 Task: Forward as attachment   from Email0000000010 to Email0000000001 with a cc to Email0000000002 and bcc to Email0000000003 with a subject Subject0000000021 and add a message Message0000000023. Forward as attachment   from Email0000000010 to Email0000000001; Email000000002 with a cc to Email0000000003; Email000000004 and bcc to Email0000000005 with a subject Subject0000000021 and add a message Message0000000023. Forward as attachment   from Email0000000010 including the signature Sign0000000001 to Email0000000001 with a subject Subject0000000021 and add a message Message0000000021. Forward as attachment   from Email0000000010 including the signature Sign0000000001 to Email0000000001; Email000000002 with a subject Subject0000000022 and add a message Message0000000022. Forward as attachment   from Email0000000010 including the signature Sign0000000001 to Email0000000001 with a subject Subject0000000021 and add a message Message0000000021
Action: Mouse moved to (942, 291)
Screenshot: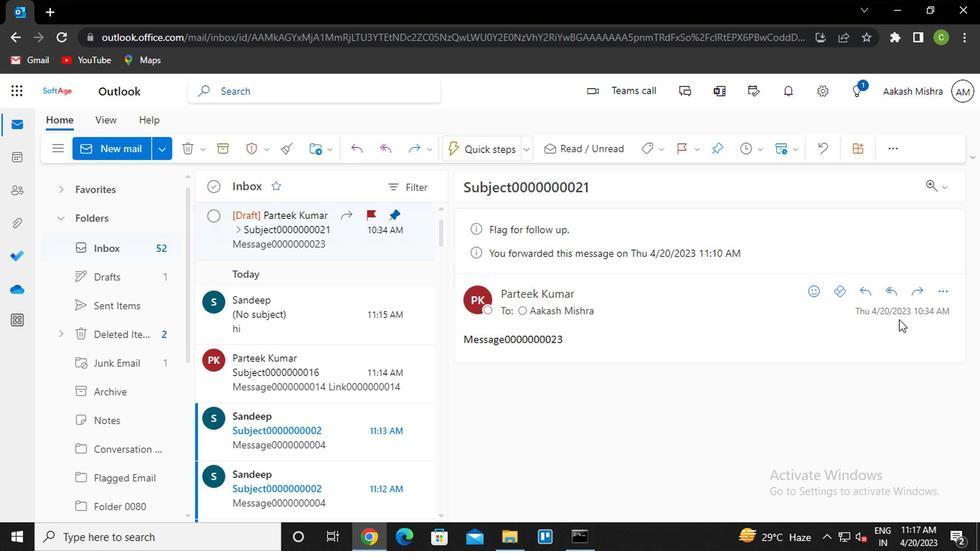 
Action: Mouse pressed left at (942, 291)
Screenshot: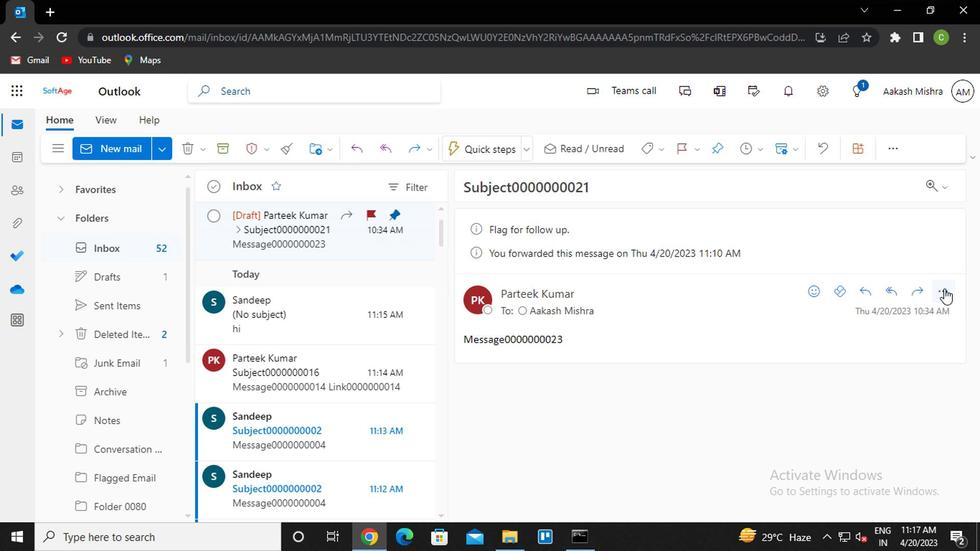 
Action: Mouse moved to (866, 182)
Screenshot: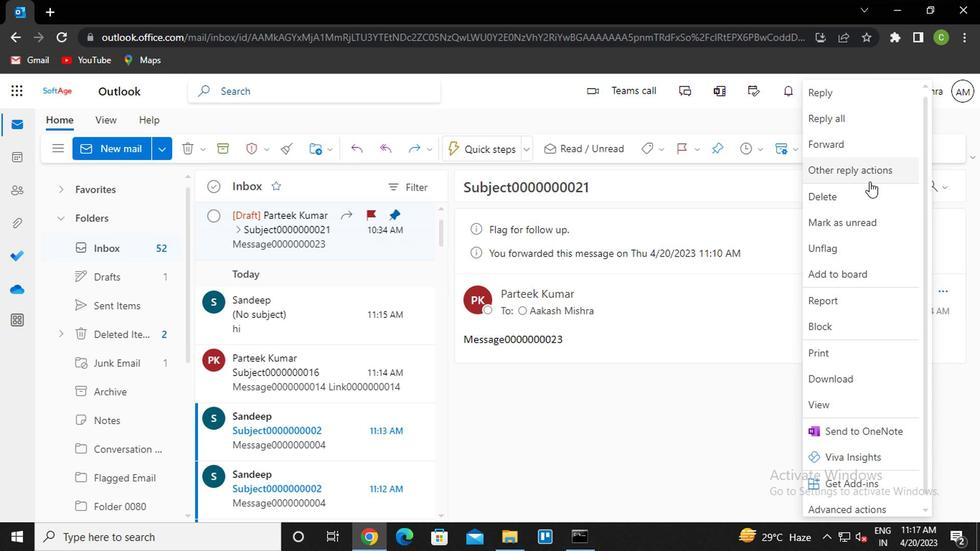 
Action: Mouse pressed left at (866, 182)
Screenshot: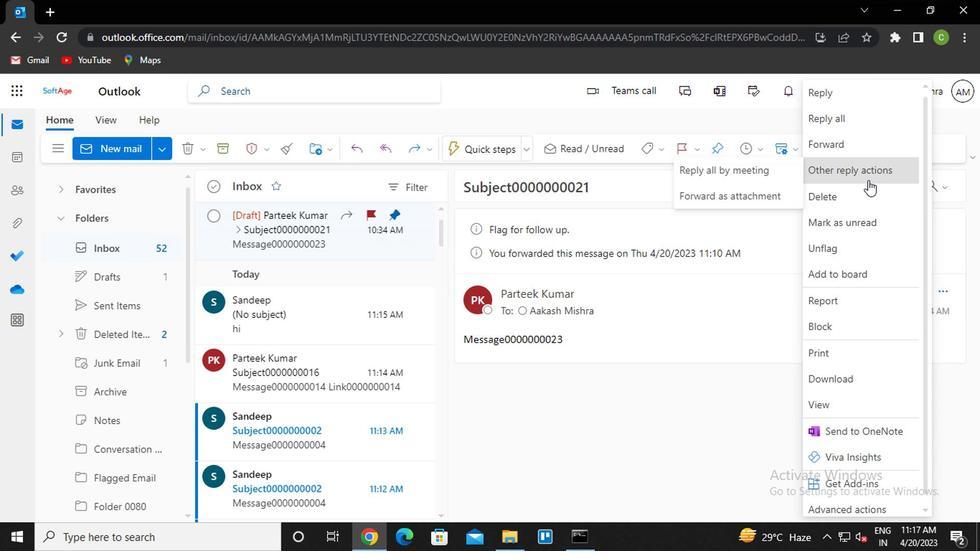 
Action: Mouse moved to (760, 200)
Screenshot: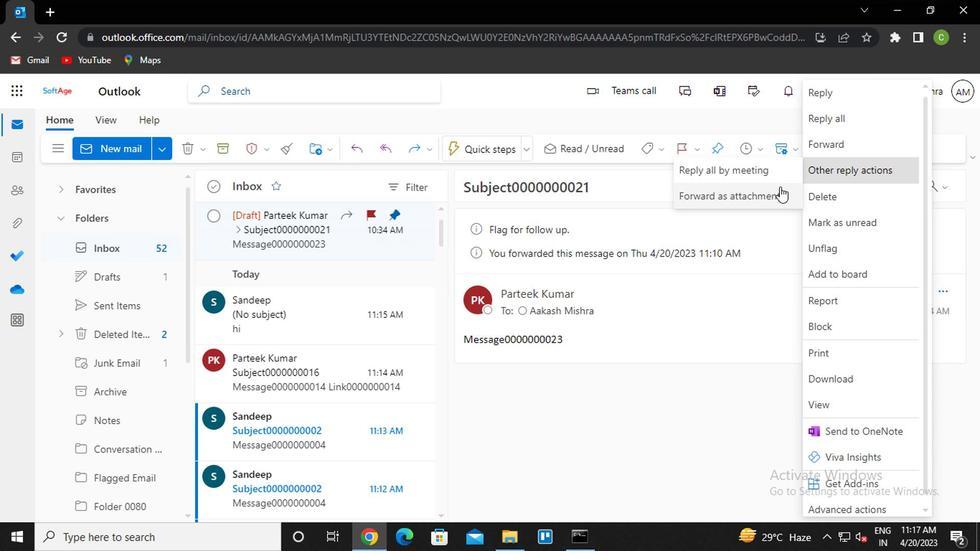 
Action: Mouse pressed left at (760, 200)
Screenshot: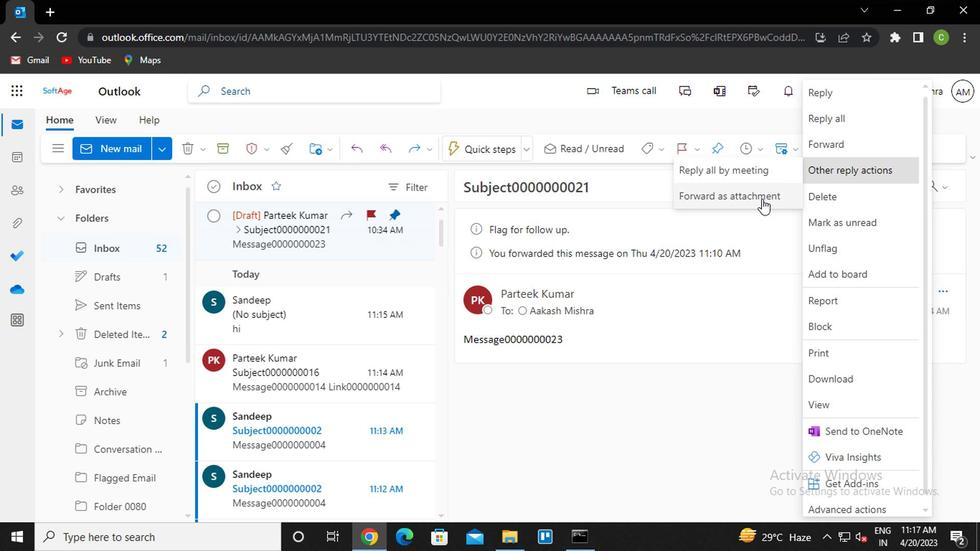 
Action: Mouse moved to (570, 233)
Screenshot: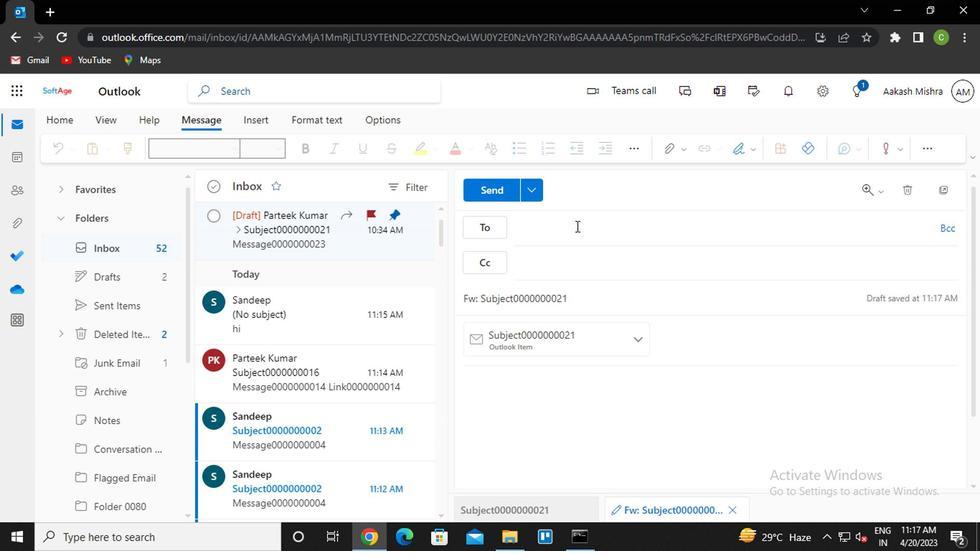
Action: Key pressed san<Key.enter><Key.tab>van<Key.enter>
Screenshot: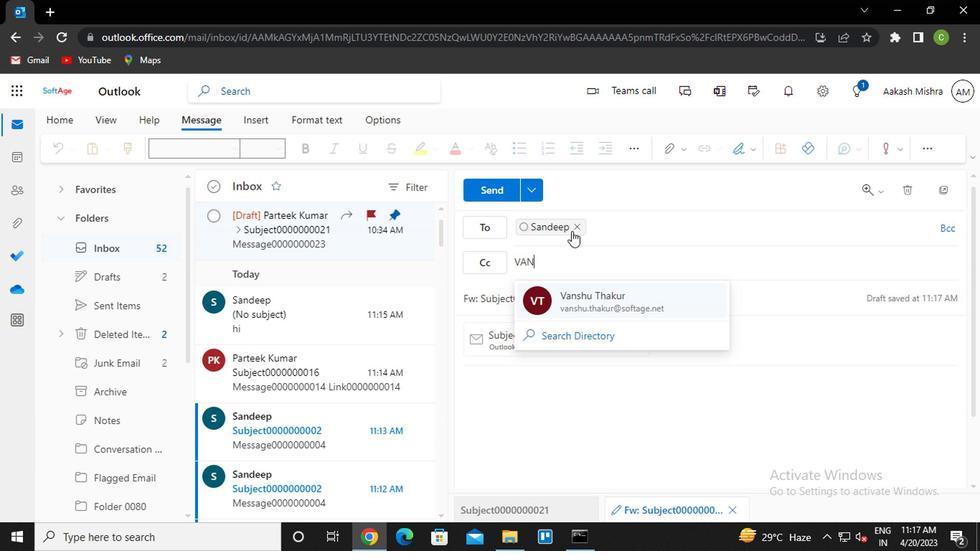 
Action: Mouse moved to (938, 229)
Screenshot: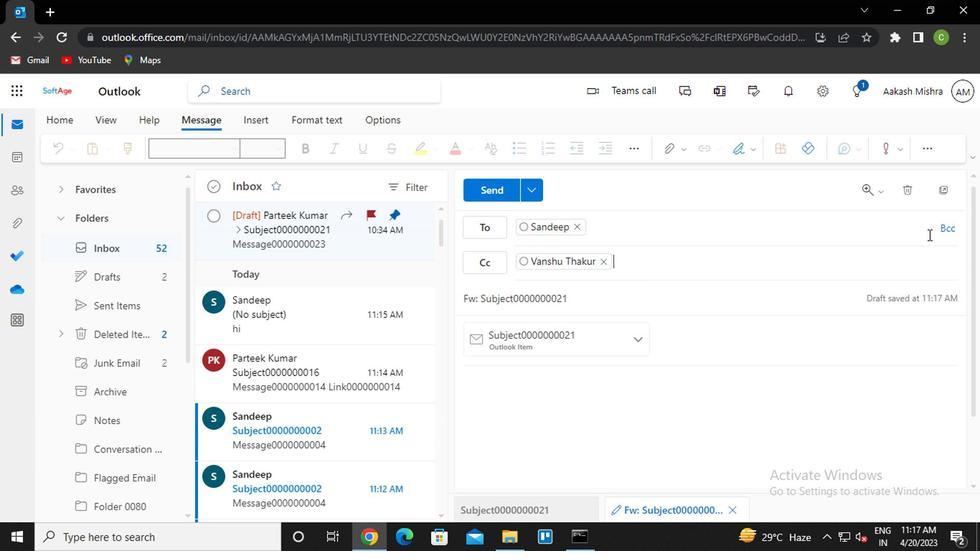 
Action: Mouse pressed left at (938, 229)
Screenshot: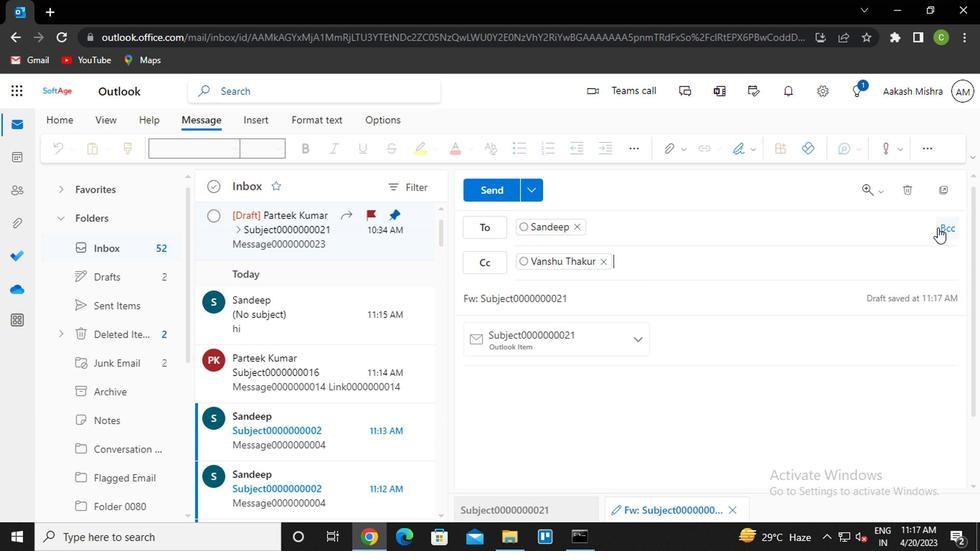 
Action: Mouse moved to (813, 311)
Screenshot: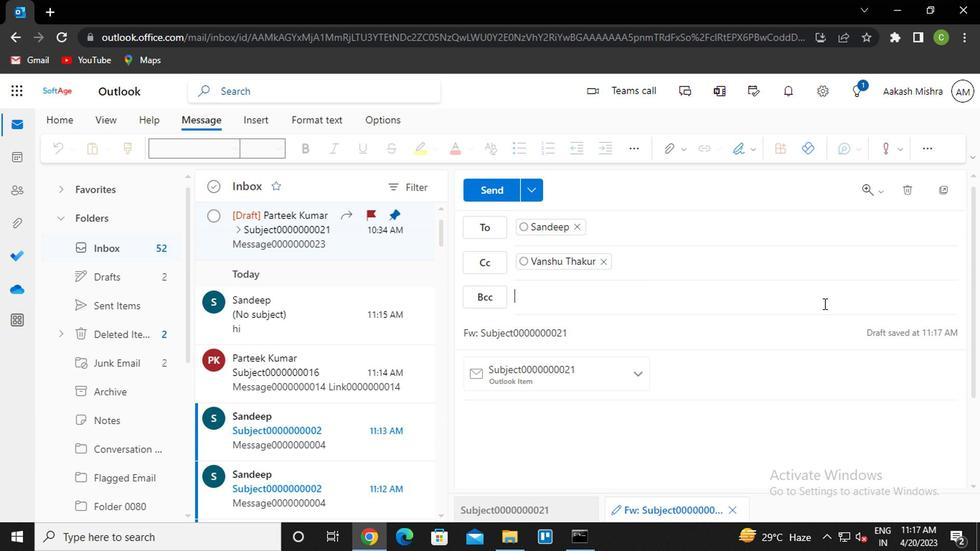 
Action: Key pressed nik<Key.enter>
Screenshot: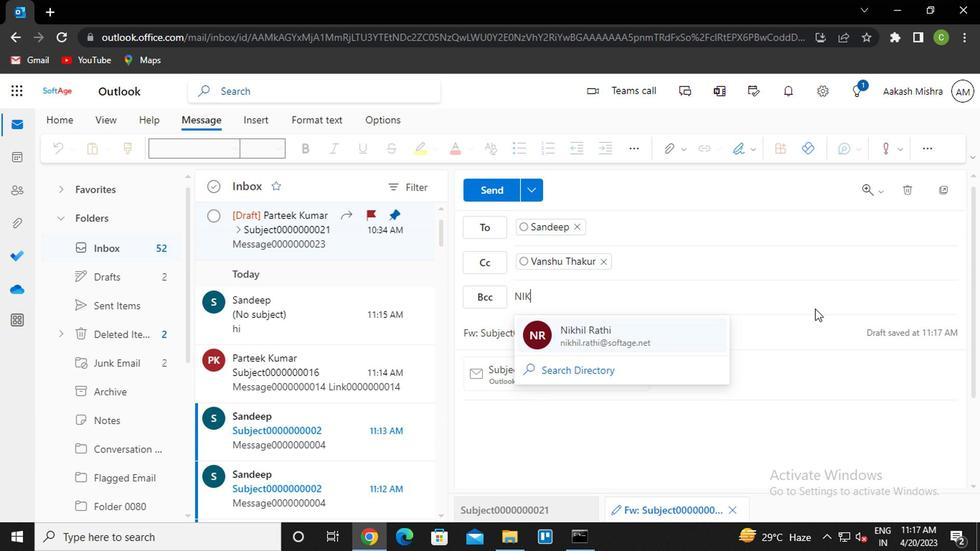 
Action: Mouse moved to (565, 417)
Screenshot: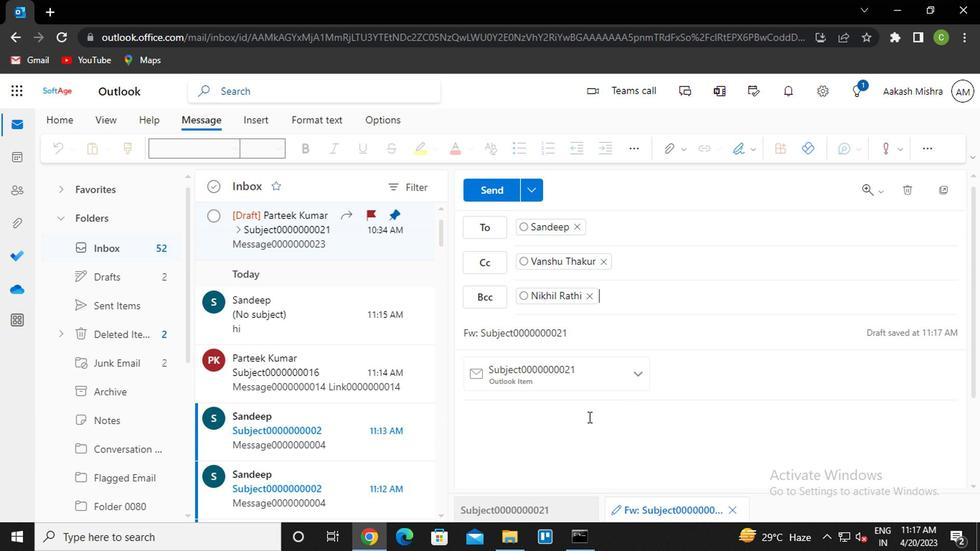 
Action: Mouse pressed left at (565, 417)
Screenshot: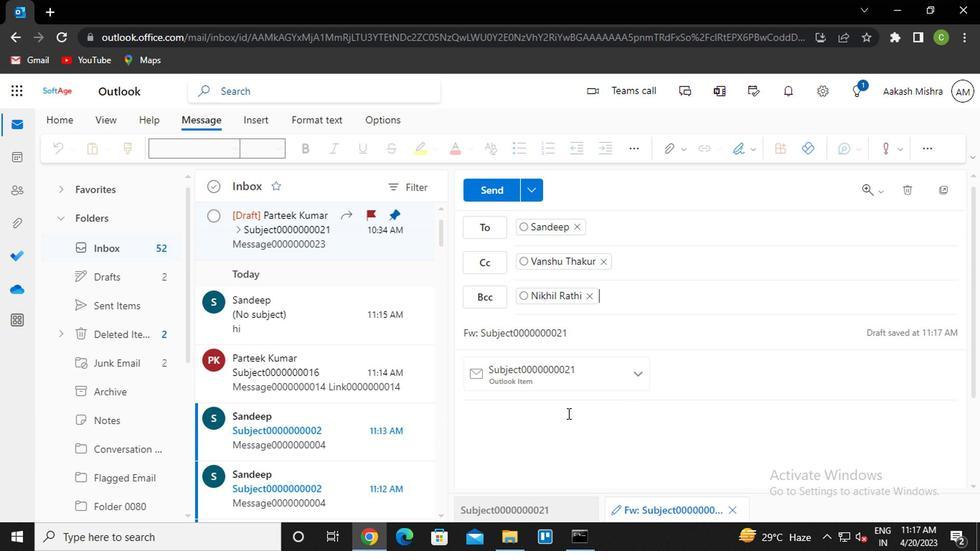 
Action: Key pressed <Key.caps_lock><Key.caps_lock>m<Key.caps_lock>essage0000000023
Screenshot: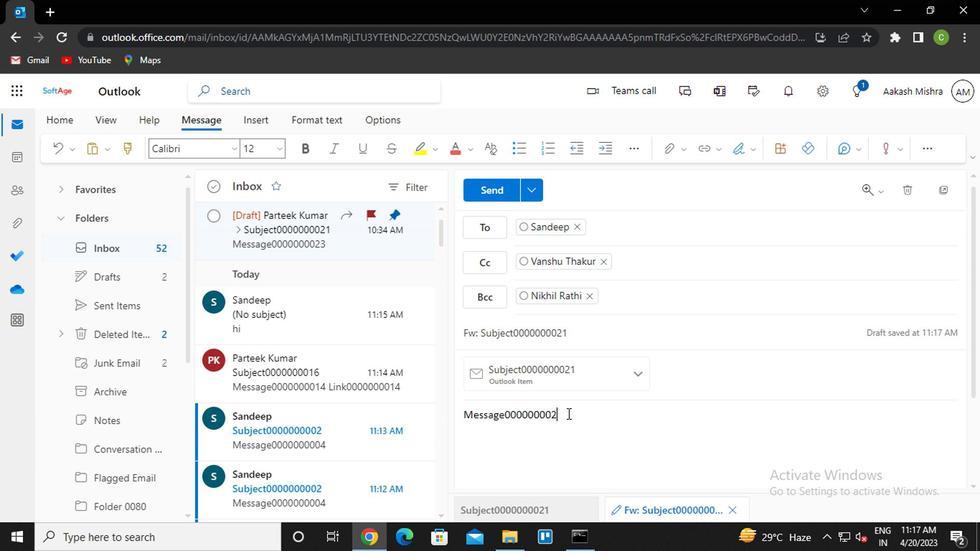 
Action: Mouse moved to (485, 190)
Screenshot: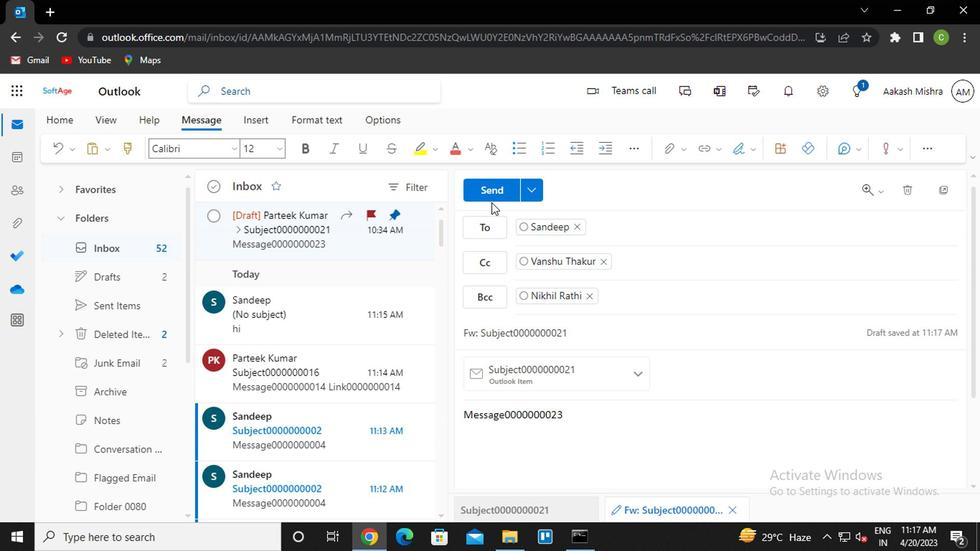 
Action: Mouse pressed left at (485, 190)
Screenshot: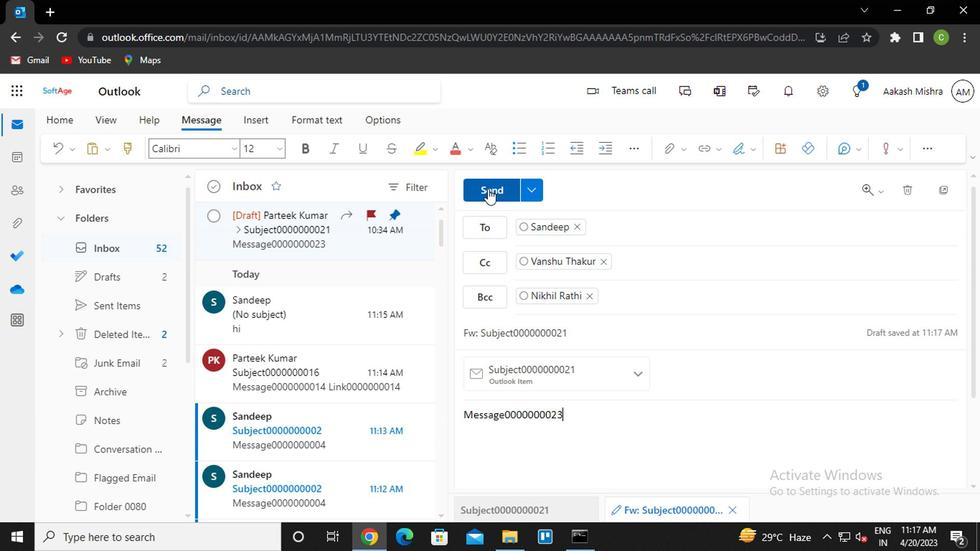 
Action: Mouse moved to (942, 294)
Screenshot: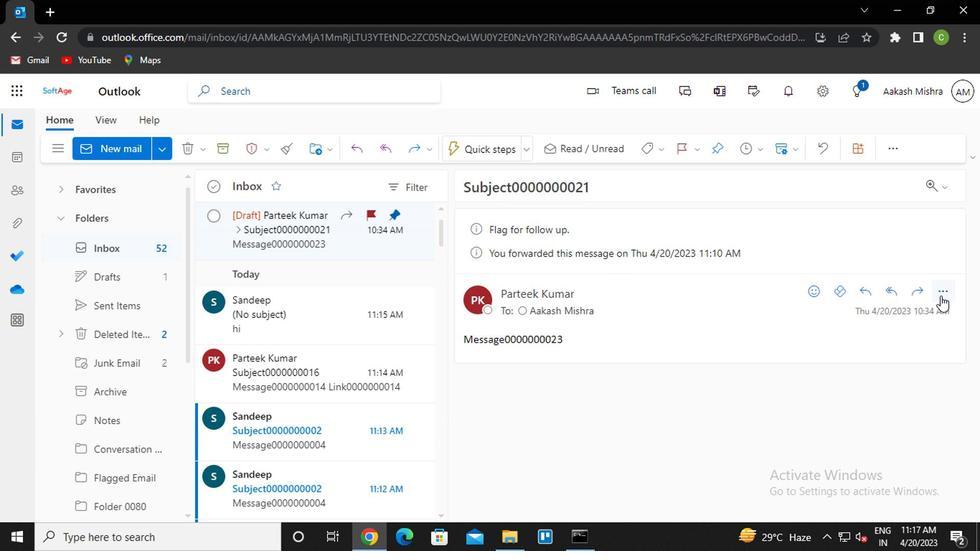 
Action: Mouse pressed left at (942, 294)
Screenshot: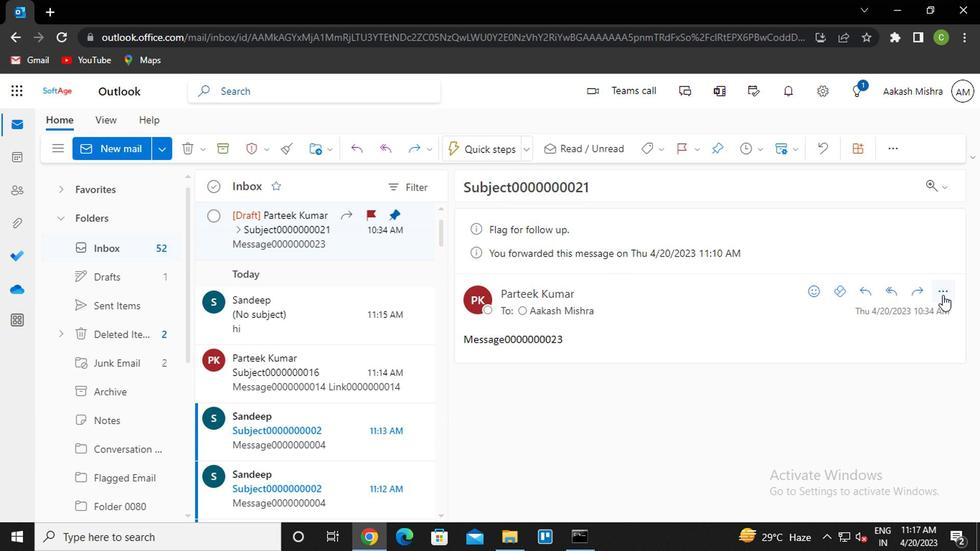 
Action: Mouse moved to (854, 175)
Screenshot: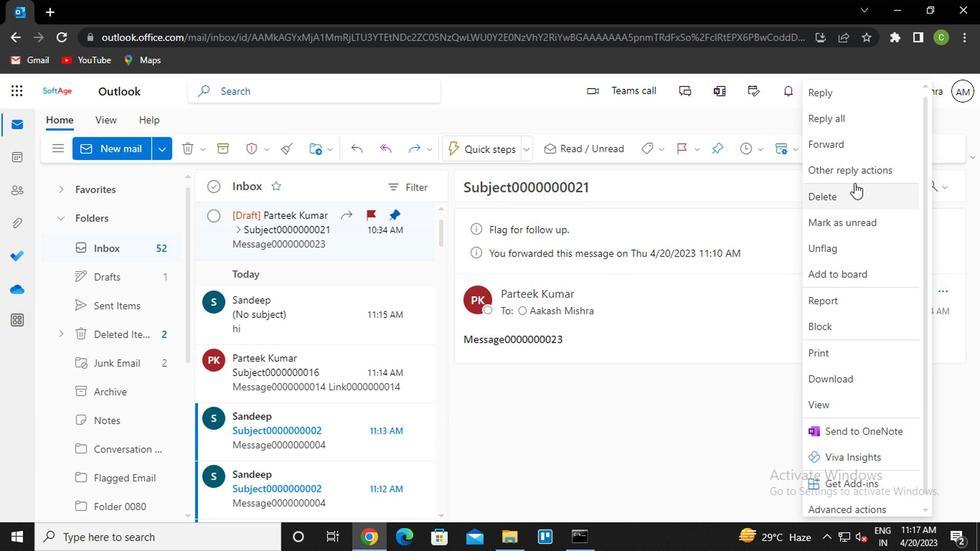 
Action: Mouse pressed left at (854, 175)
Screenshot: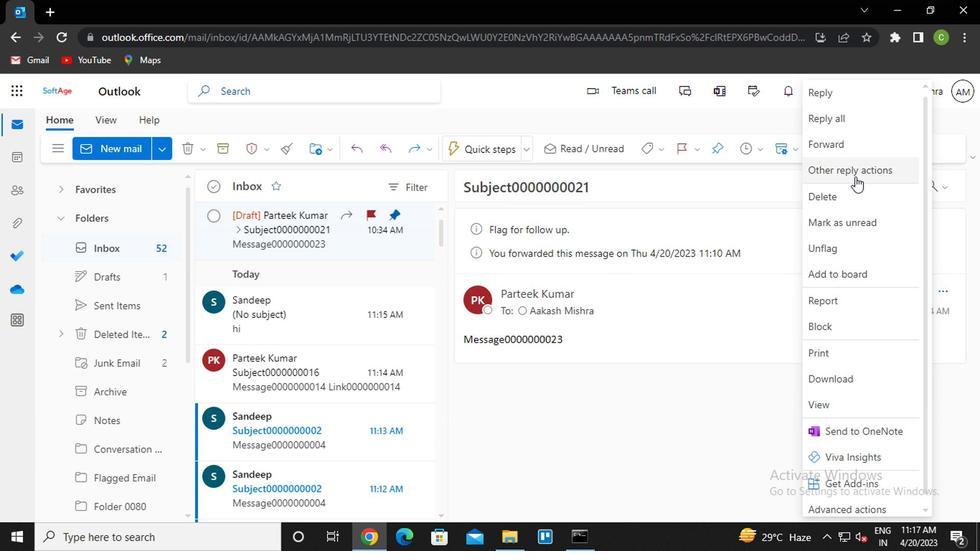 
Action: Mouse moved to (752, 194)
Screenshot: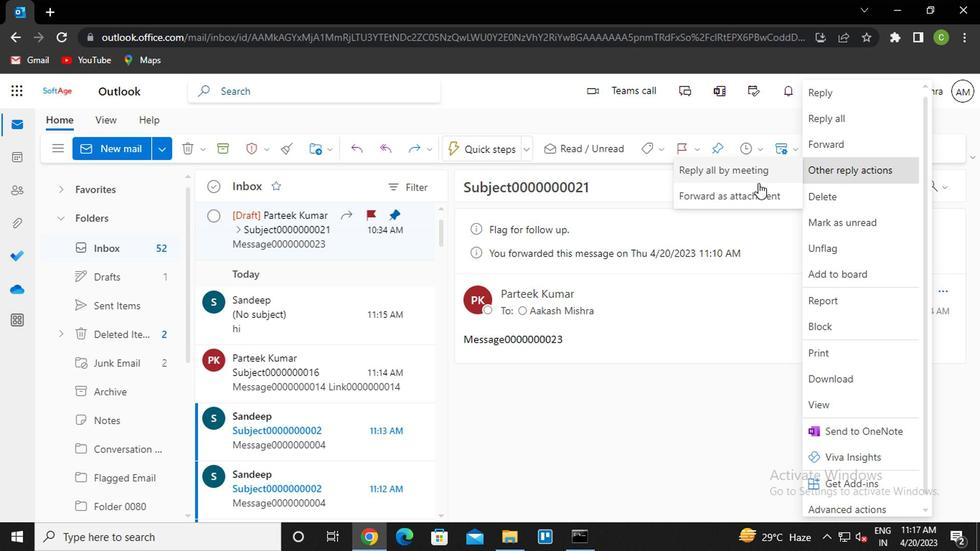 
Action: Mouse pressed left at (752, 194)
Screenshot: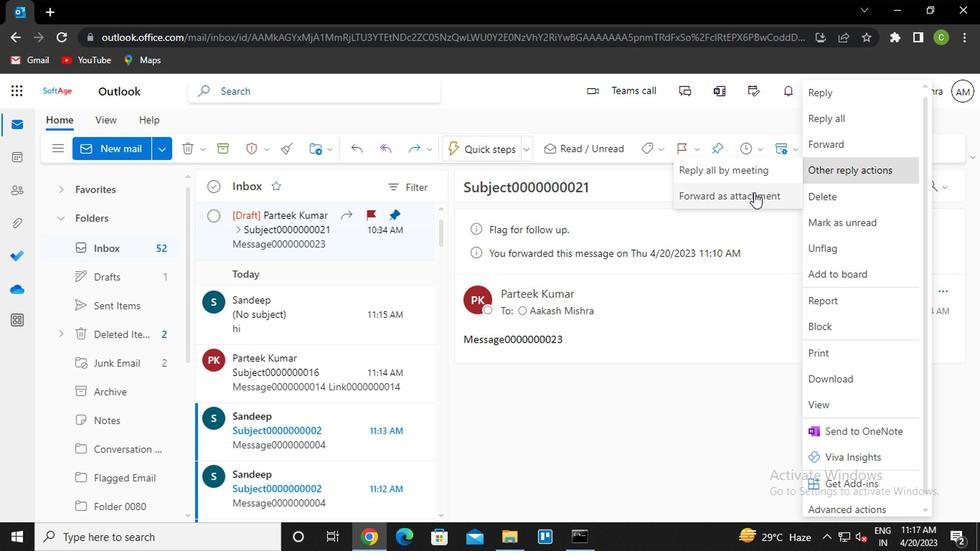 
Action: Mouse moved to (604, 237)
Screenshot: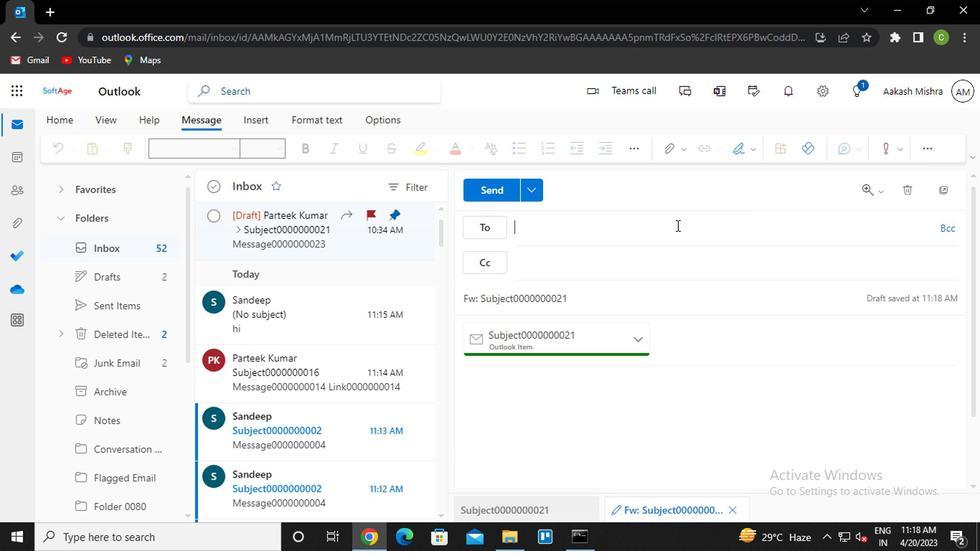 
Action: Key pressed san<Key.enter>van<Key.enter>
Screenshot: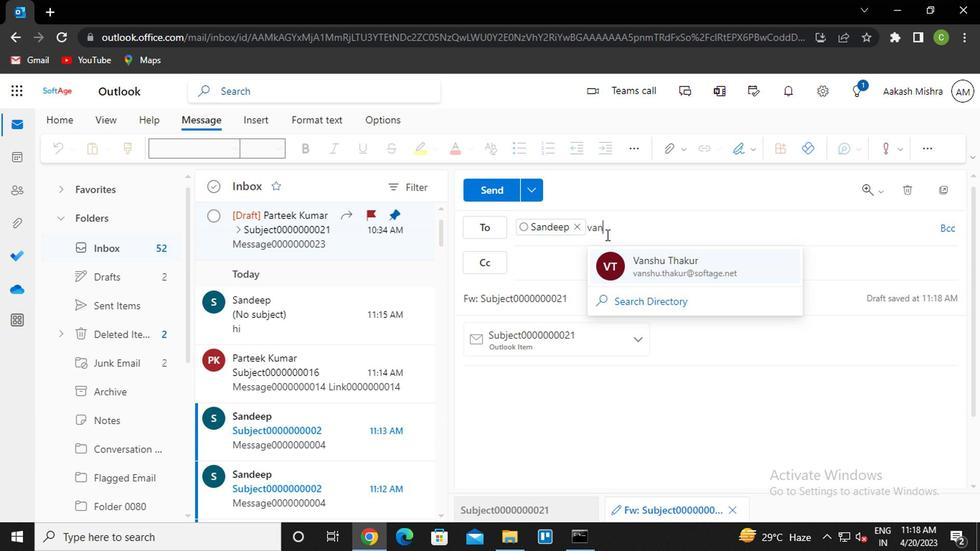 
Action: Mouse moved to (572, 264)
Screenshot: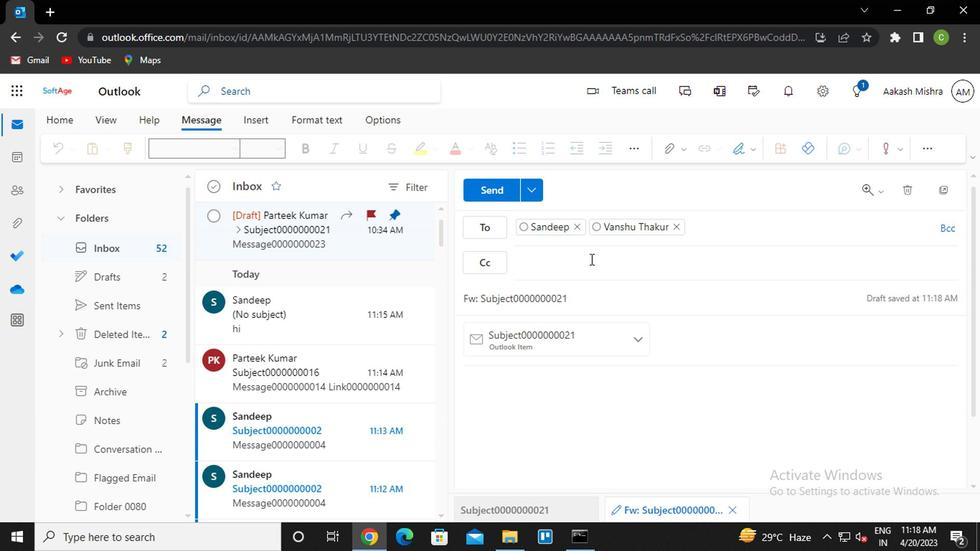 
Action: Mouse pressed left at (572, 264)
Screenshot: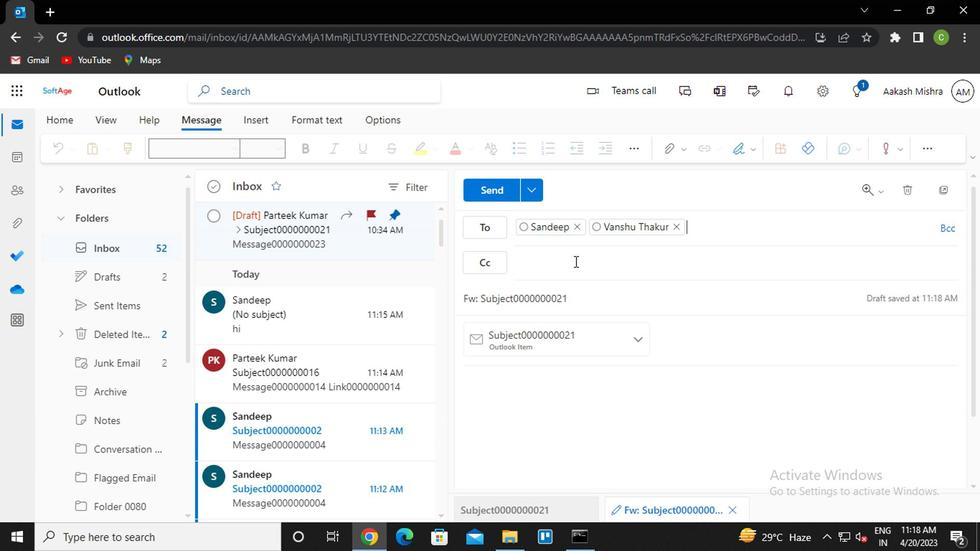 
Action: Mouse moved to (570, 264)
Screenshot: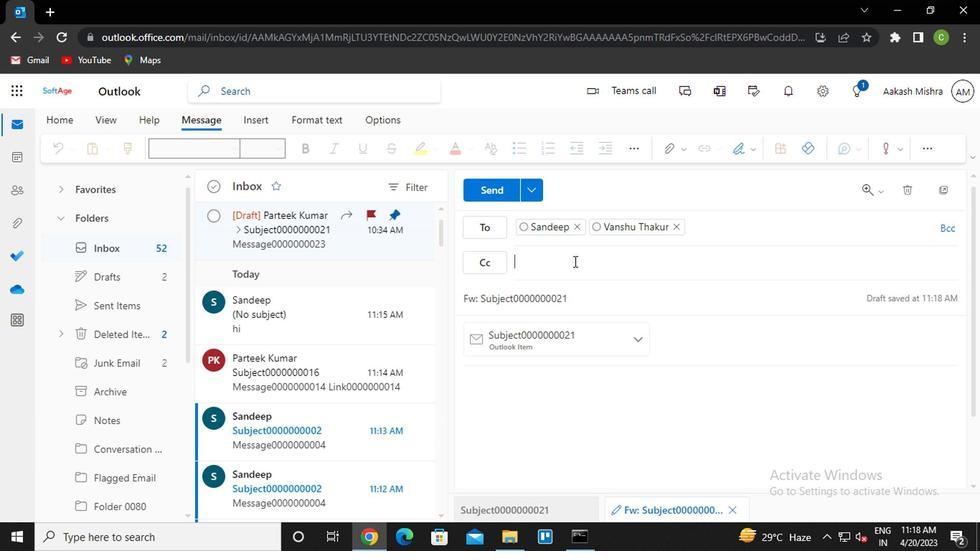 
Action: Key pressed nik<Key.enter>ayus<Key.enter>
Screenshot: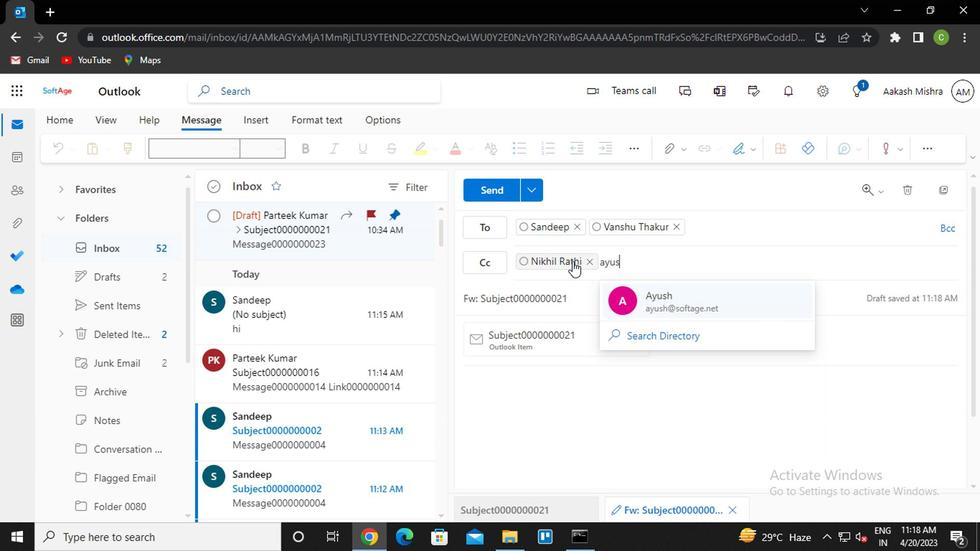 
Action: Mouse moved to (952, 226)
Screenshot: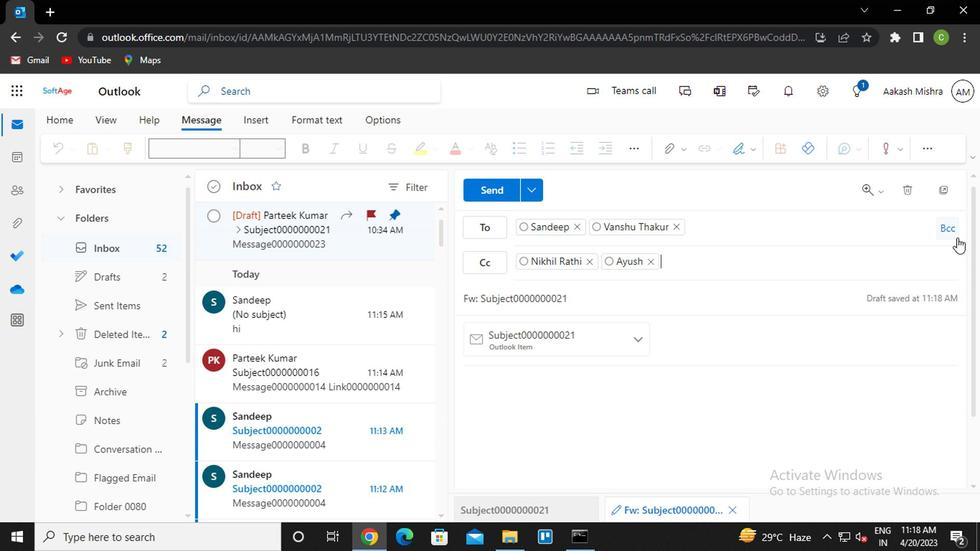 
Action: Mouse pressed left at (952, 226)
Screenshot: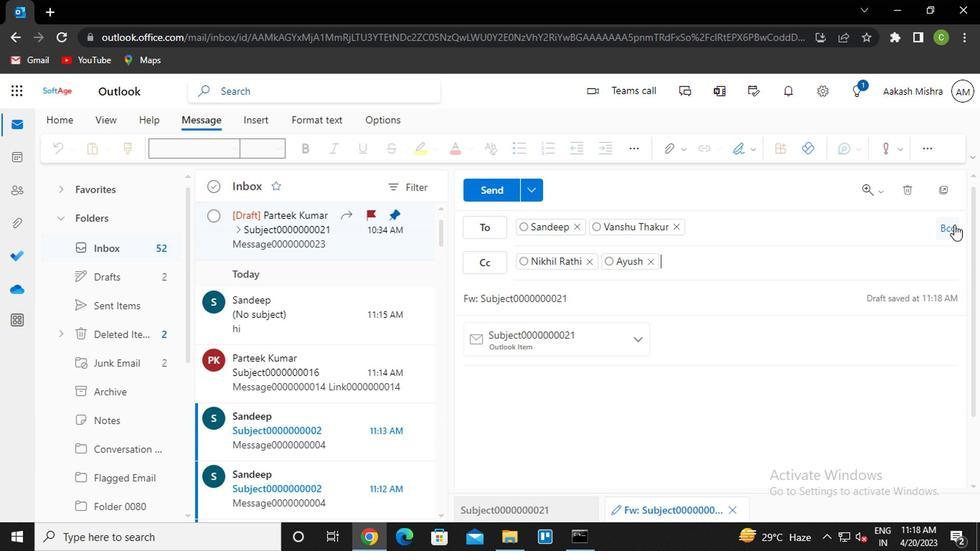 
Action: Mouse moved to (755, 366)
Screenshot: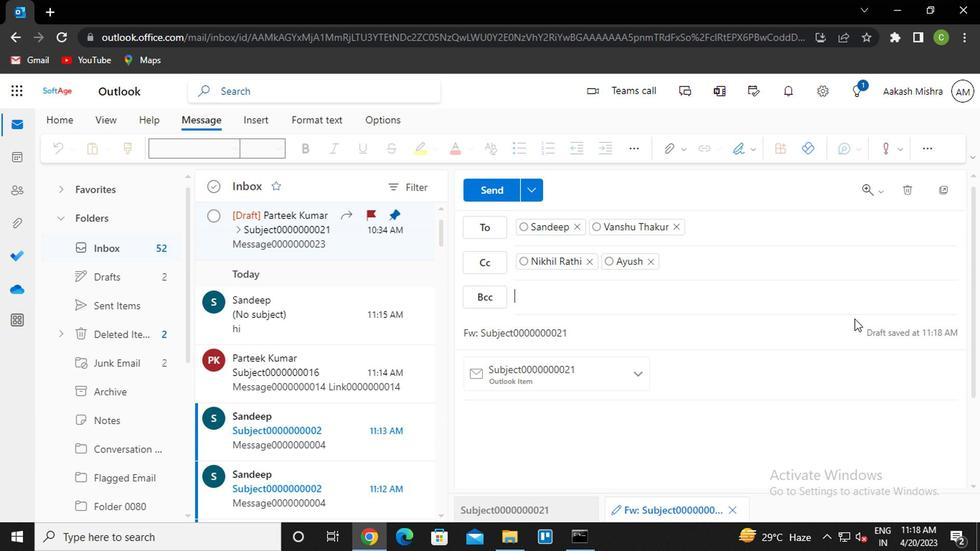 
Action: Key pressed poo<Key.enter>
Screenshot: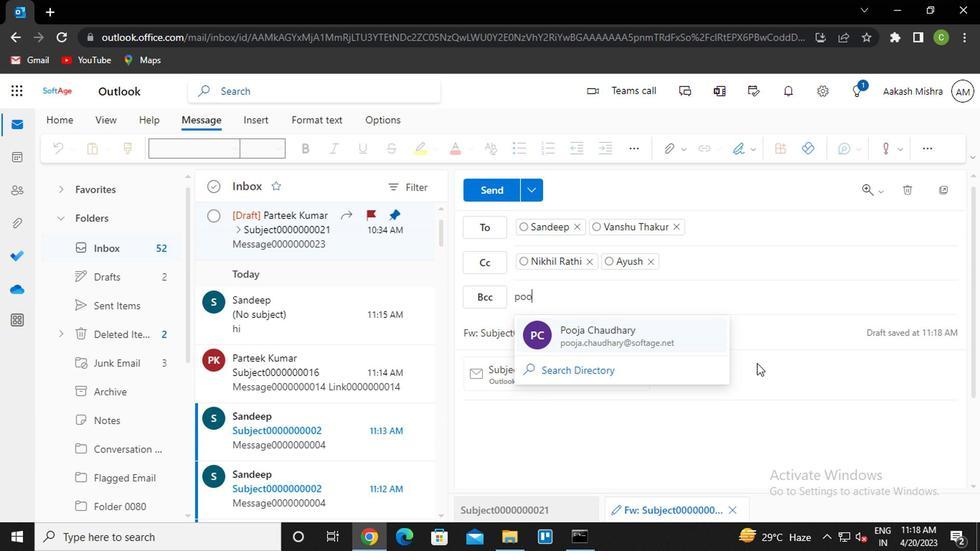 
Action: Mouse scrolled (755, 367) with delta (0, 0)
Screenshot: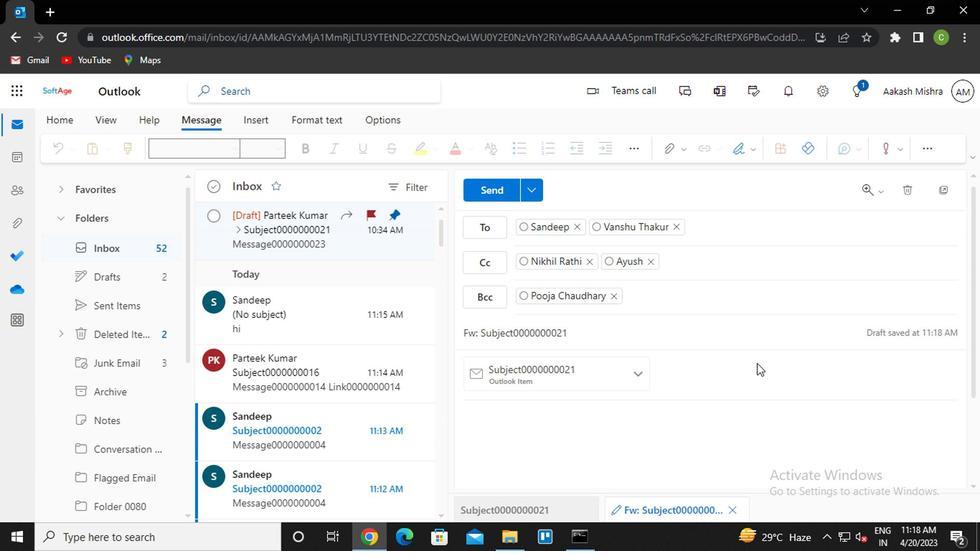 
Action: Mouse moved to (551, 431)
Screenshot: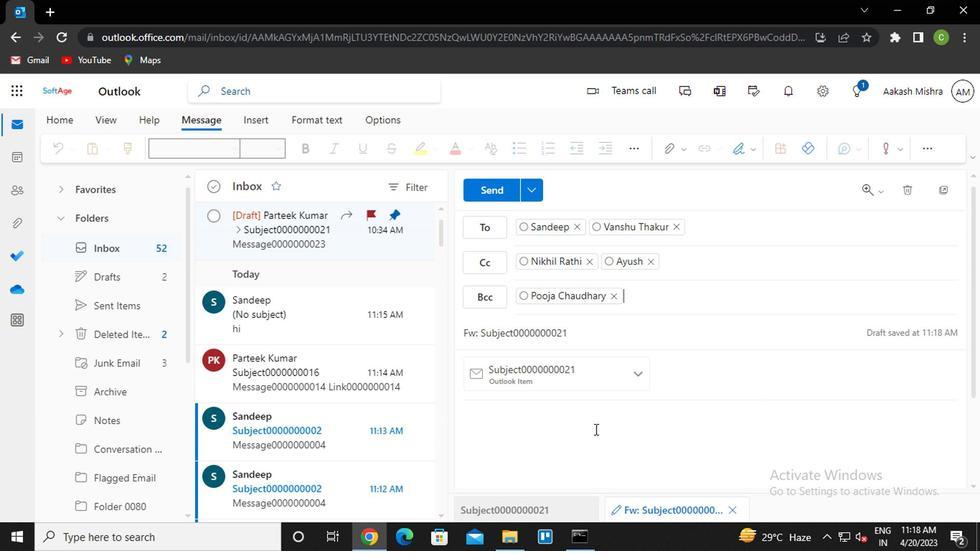 
Action: Mouse pressed left at (551, 431)
Screenshot: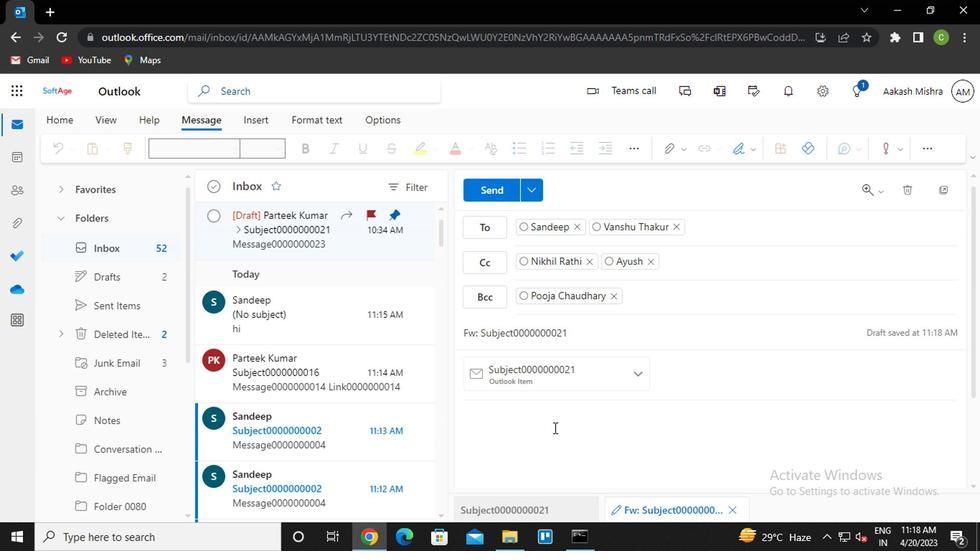
Action: Key pressed <Key.caps_lock>m<Key.caps_lock>essage23<Key.backspace><Key.backspace>0000000023
Screenshot: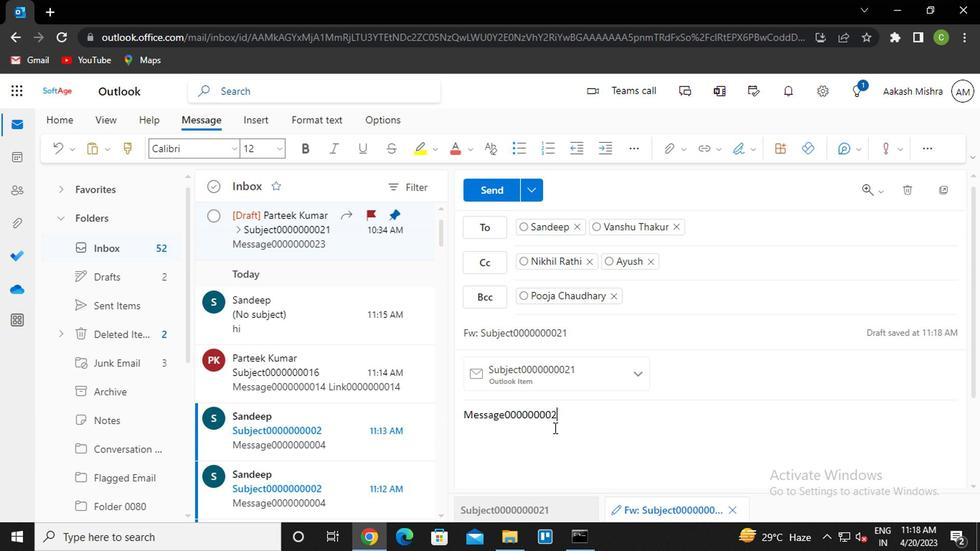 
Action: Mouse moved to (490, 196)
Screenshot: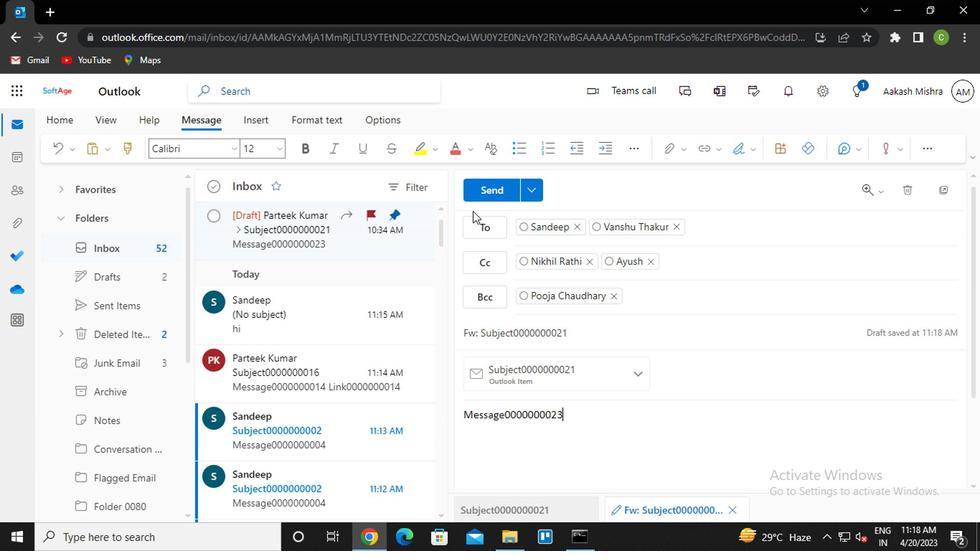 
Action: Mouse pressed left at (490, 196)
Screenshot: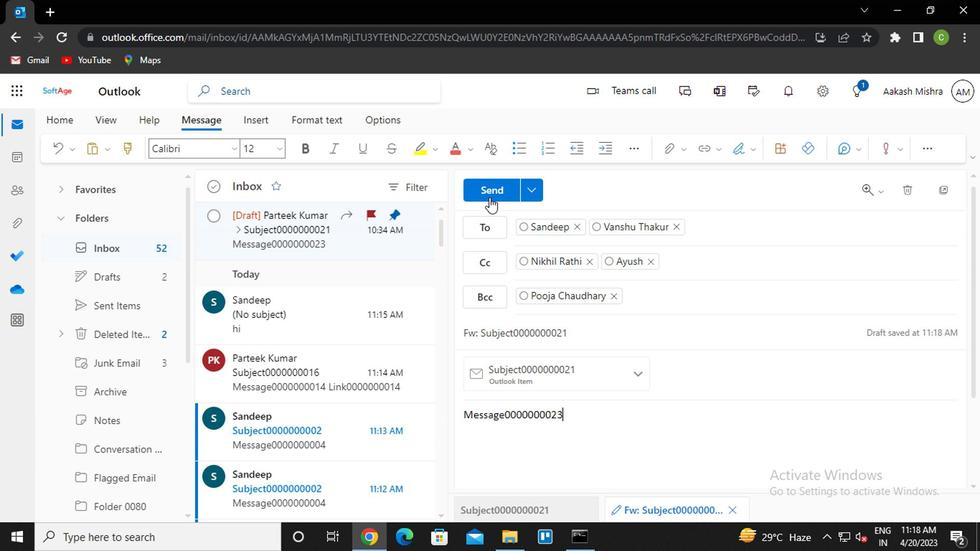 
Action: Mouse moved to (933, 289)
Screenshot: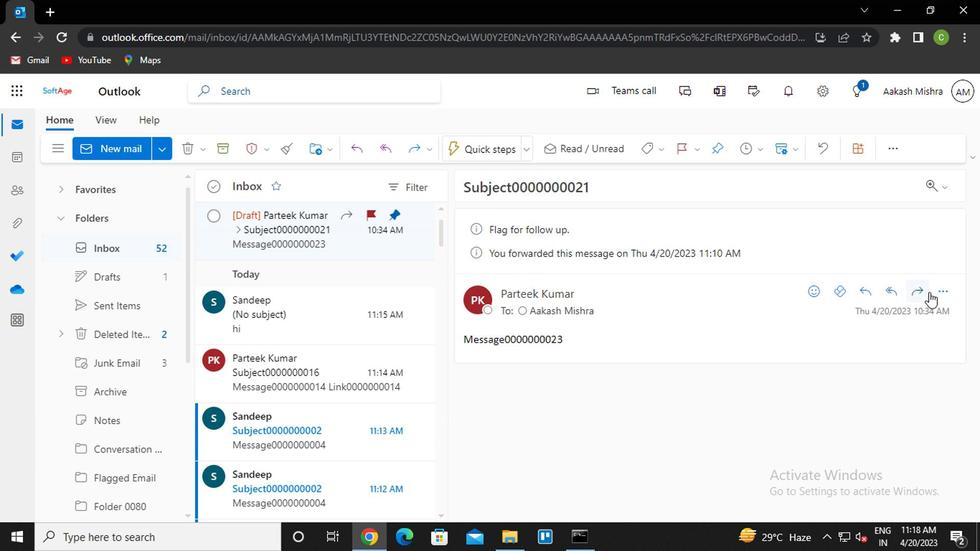 
Action: Mouse pressed left at (933, 289)
Screenshot: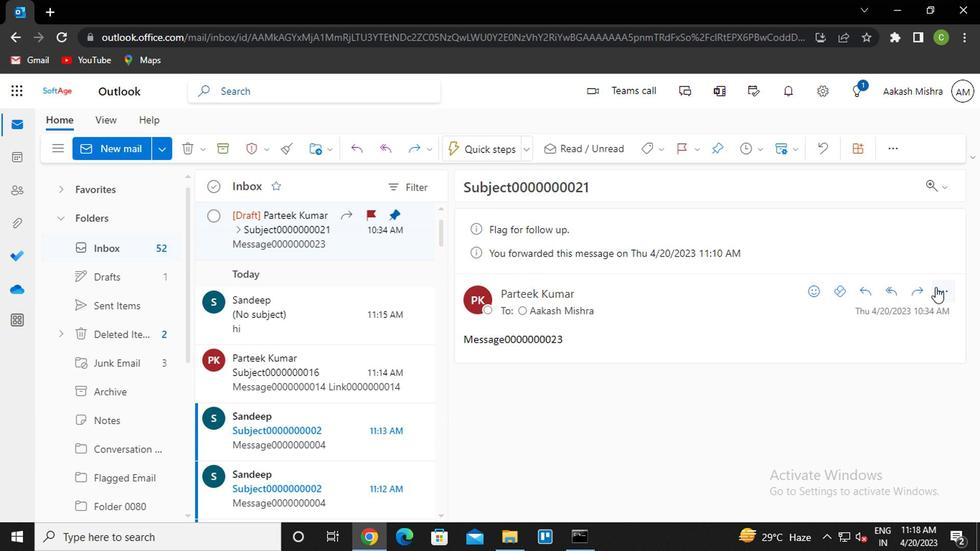 
Action: Mouse moved to (857, 177)
Screenshot: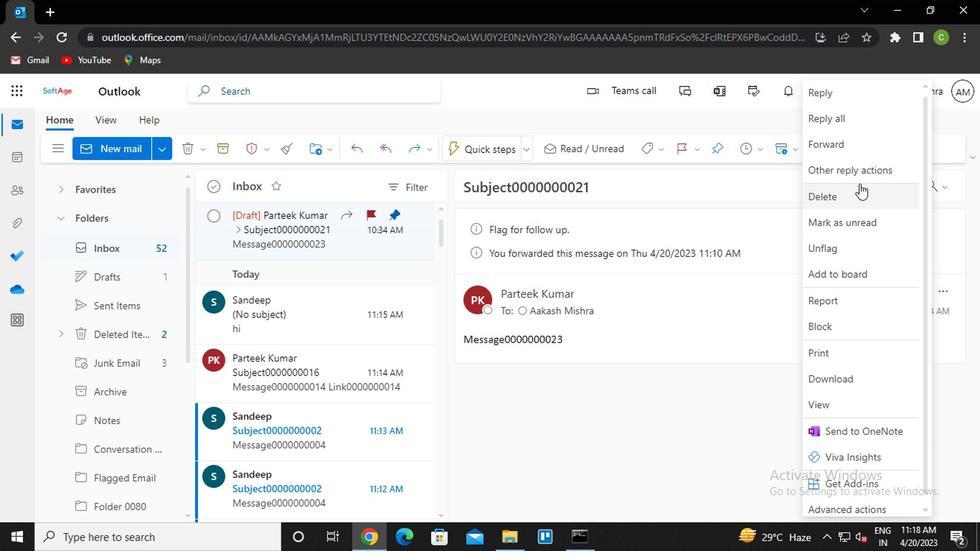 
Action: Mouse pressed left at (857, 177)
Screenshot: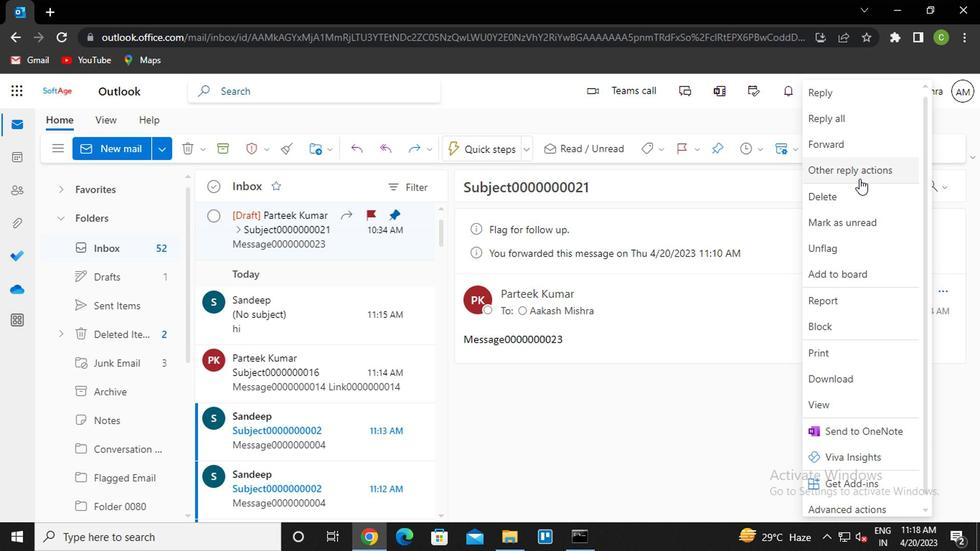 
Action: Mouse moved to (743, 200)
Screenshot: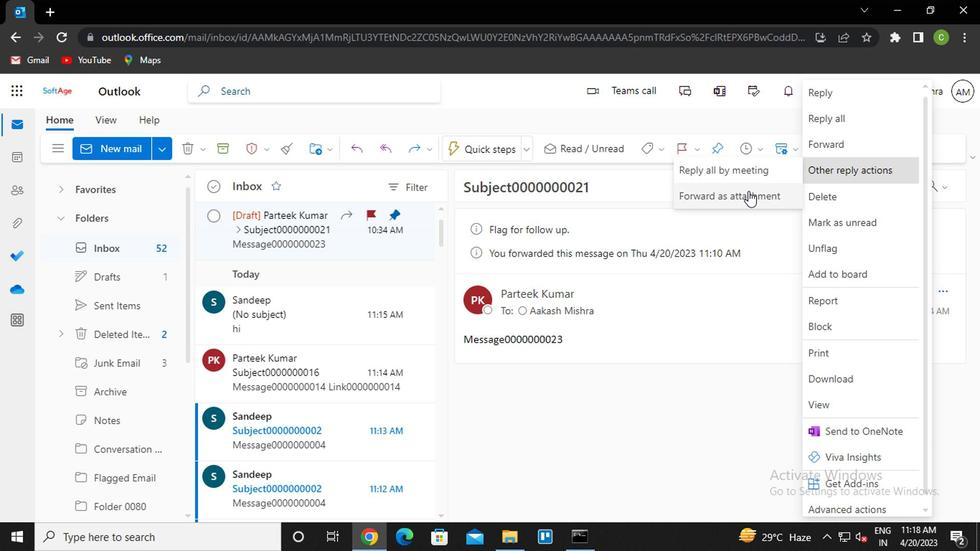 
Action: Mouse pressed left at (743, 200)
Screenshot: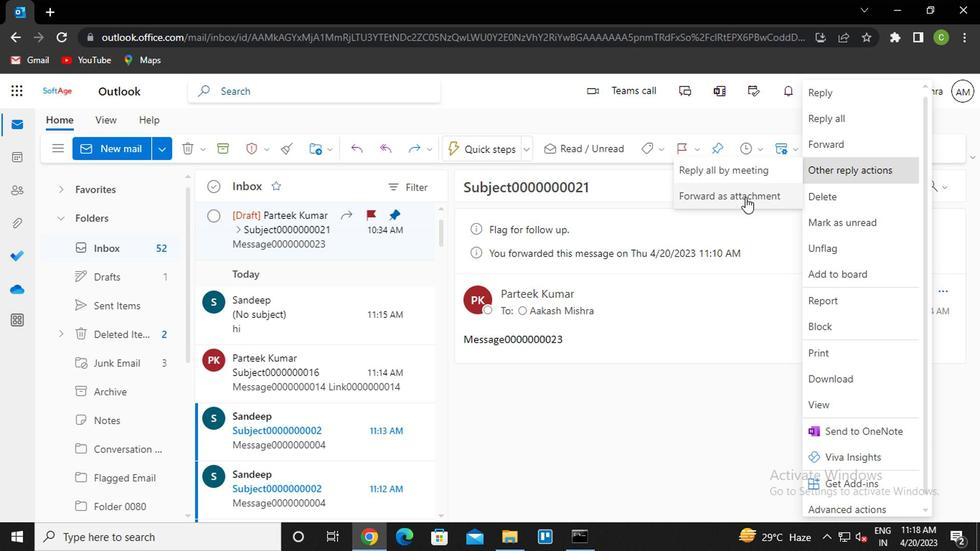 
Action: Mouse moved to (740, 152)
Screenshot: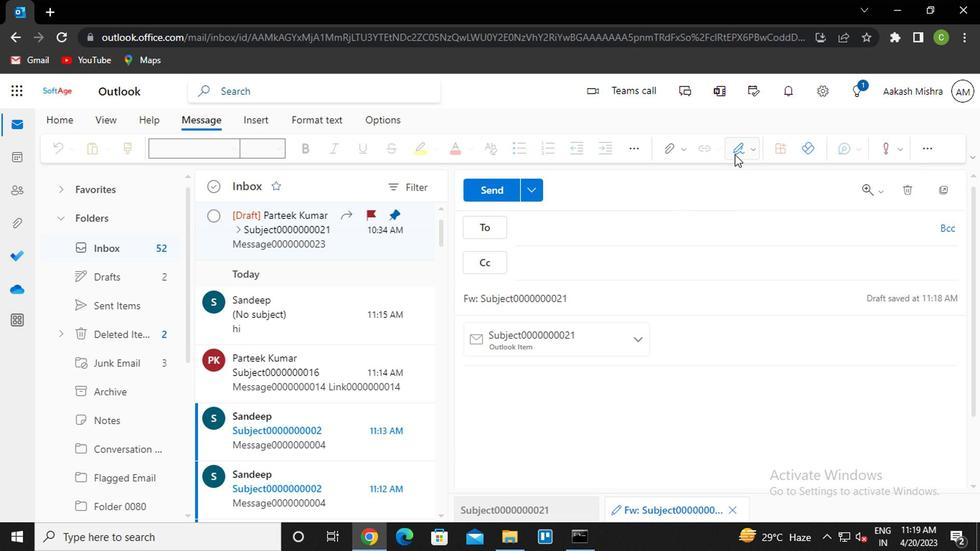 
Action: Mouse pressed left at (740, 152)
Screenshot: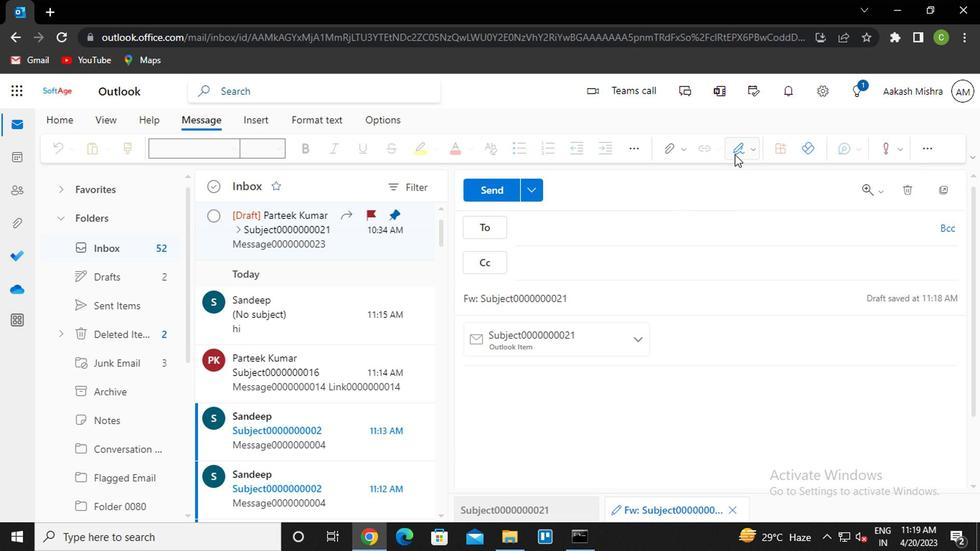 
Action: Mouse moved to (709, 183)
Screenshot: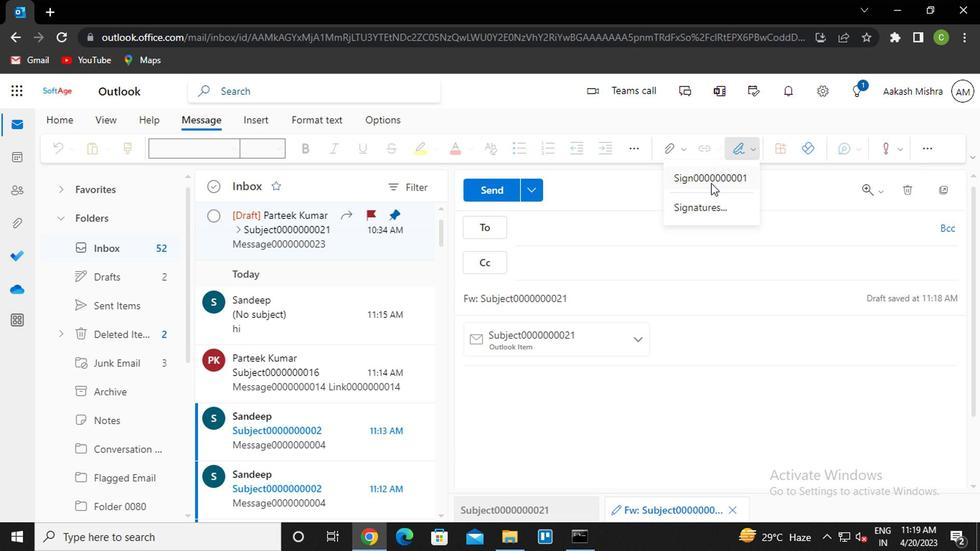 
Action: Mouse pressed left at (709, 183)
Screenshot: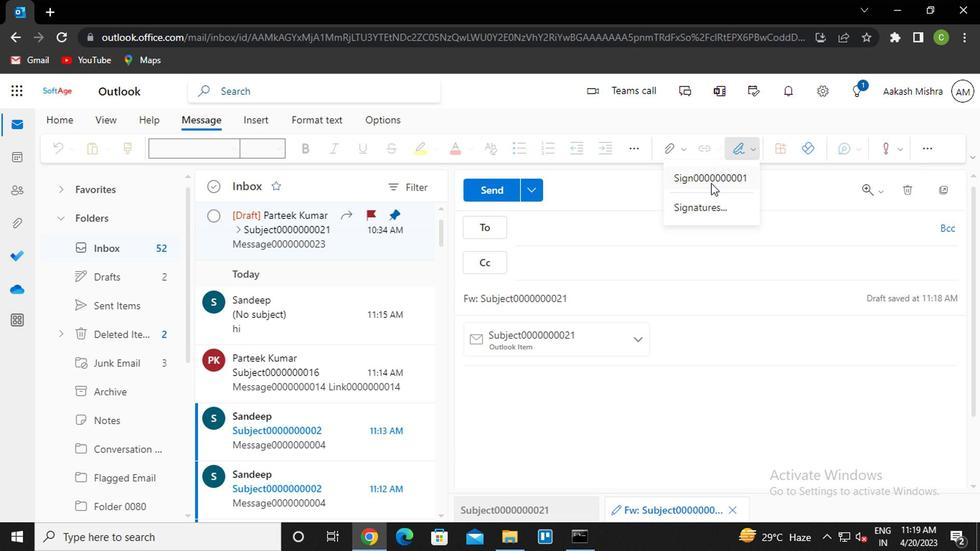 
Action: Mouse moved to (544, 238)
Screenshot: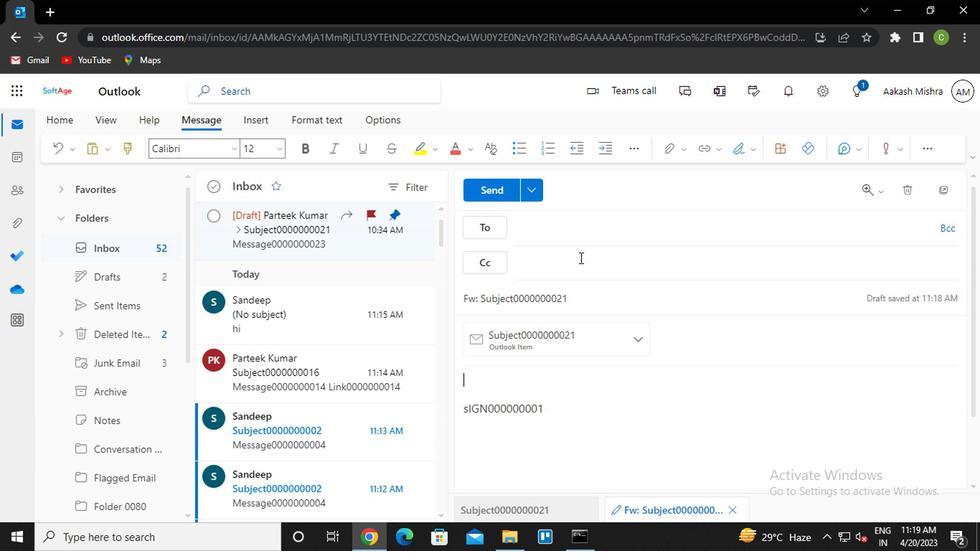 
Action: Mouse pressed left at (544, 238)
Screenshot: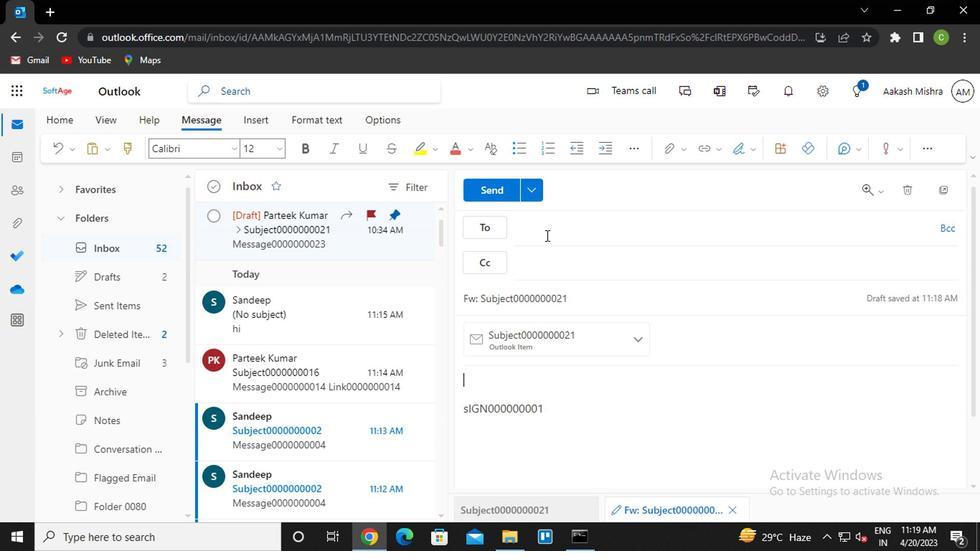 
Action: Mouse moved to (543, 237)
Screenshot: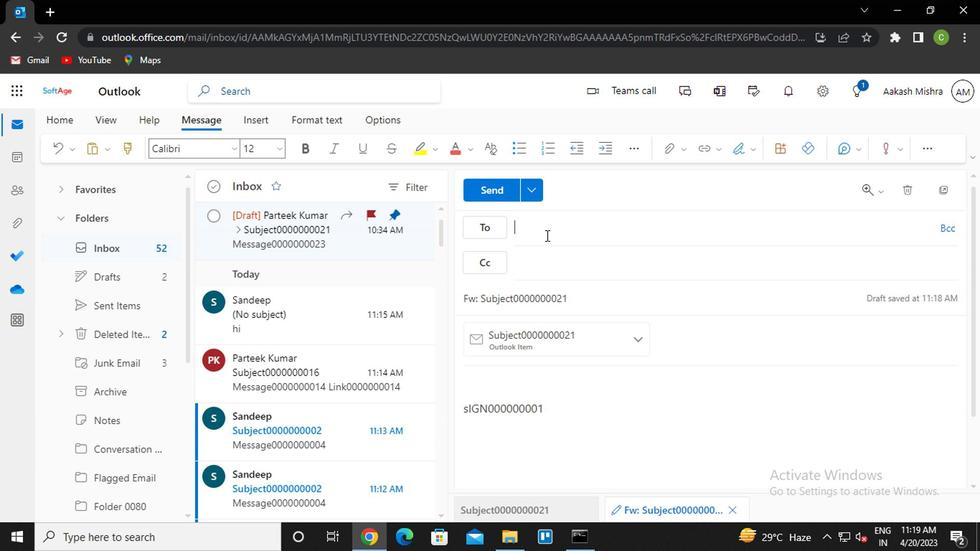 
Action: Key pressed san<Key.enter>
Screenshot: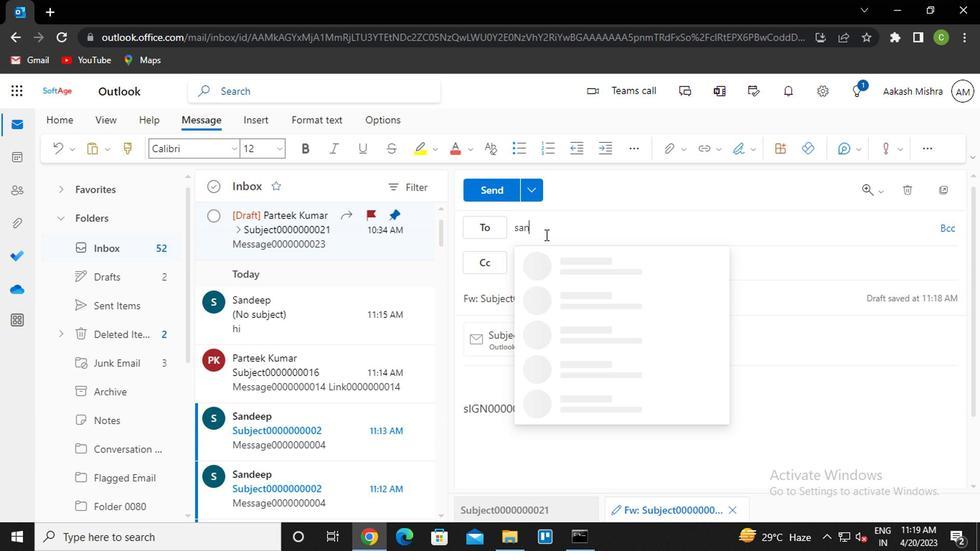 
Action: Mouse moved to (503, 428)
Screenshot: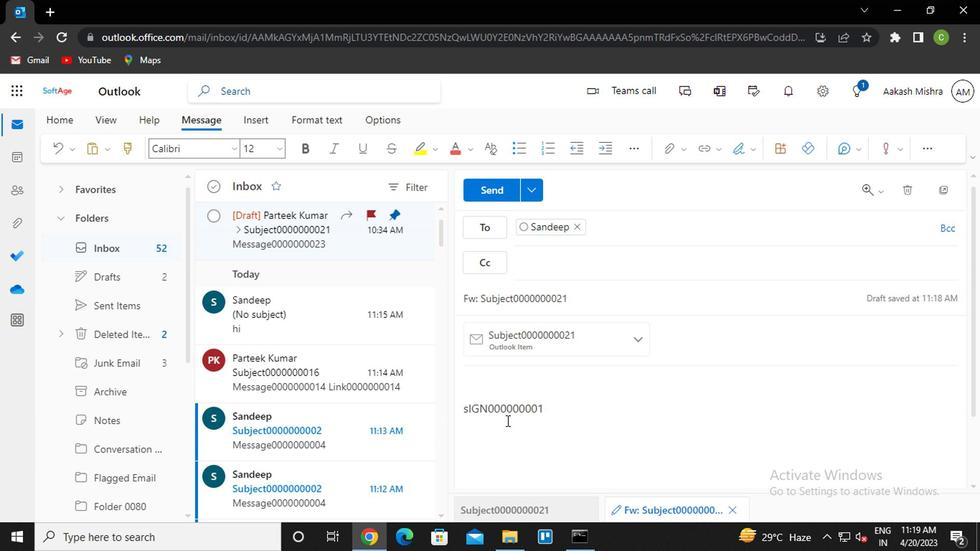 
Action: Mouse pressed left at (503, 428)
Screenshot: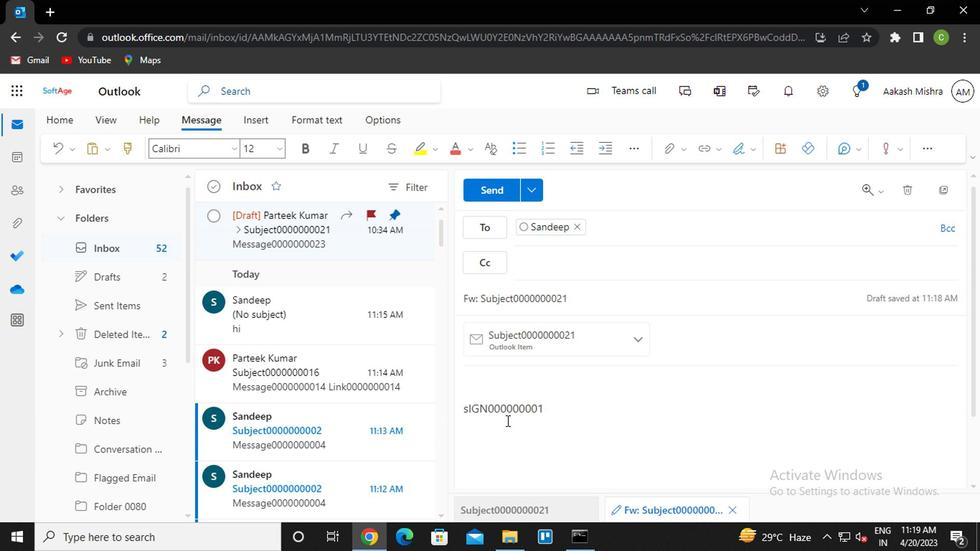 
Action: Mouse moved to (539, 417)
Screenshot: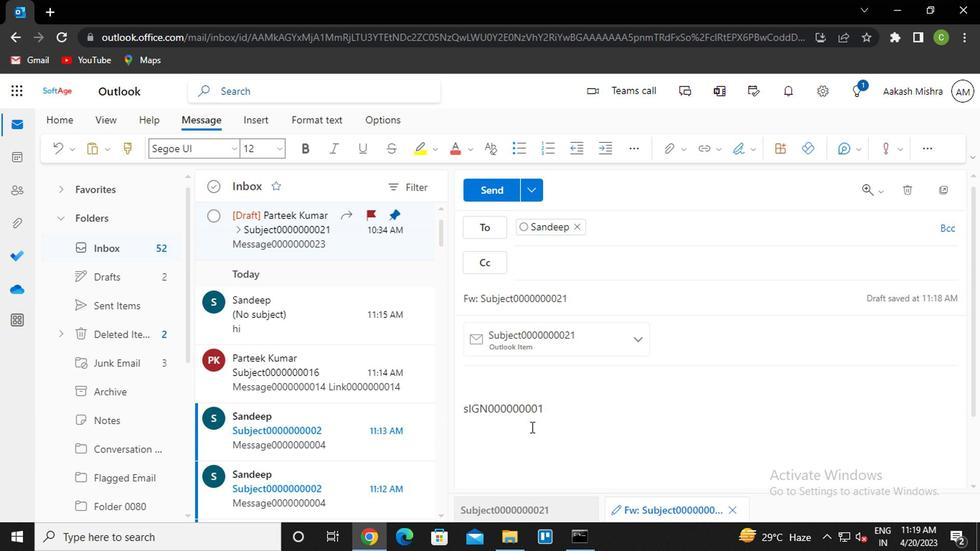 
Action: Mouse pressed left at (539, 417)
Screenshot: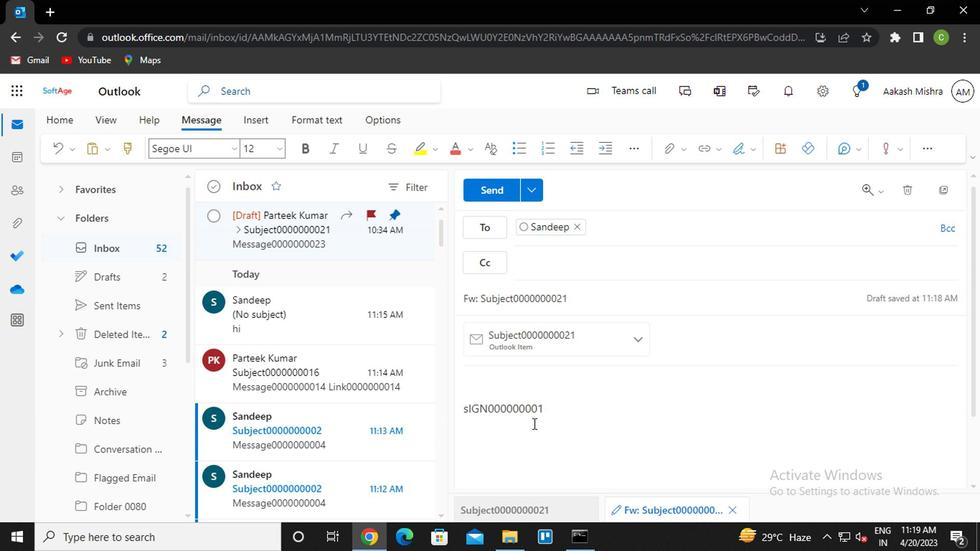 
Action: Mouse moved to (545, 417)
Screenshot: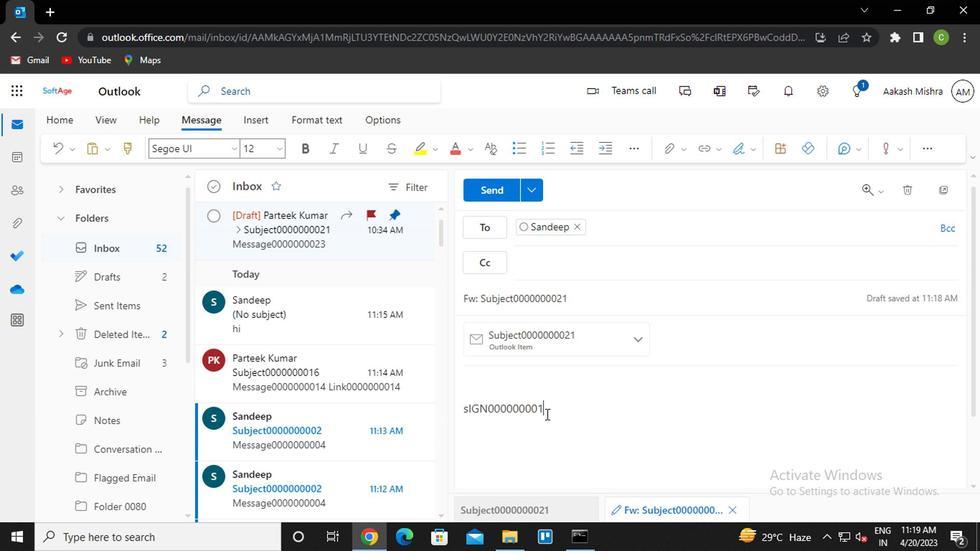 
Action: Key pressed <Key.enter><Key.caps_lock>m<Key.caps_lock>essage0000000021
Screenshot: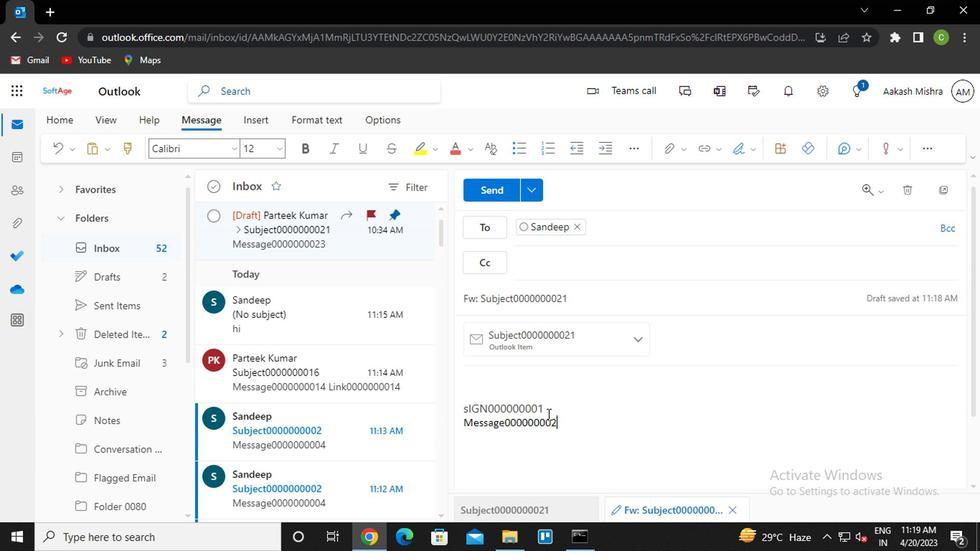 
Action: Mouse moved to (489, 193)
Screenshot: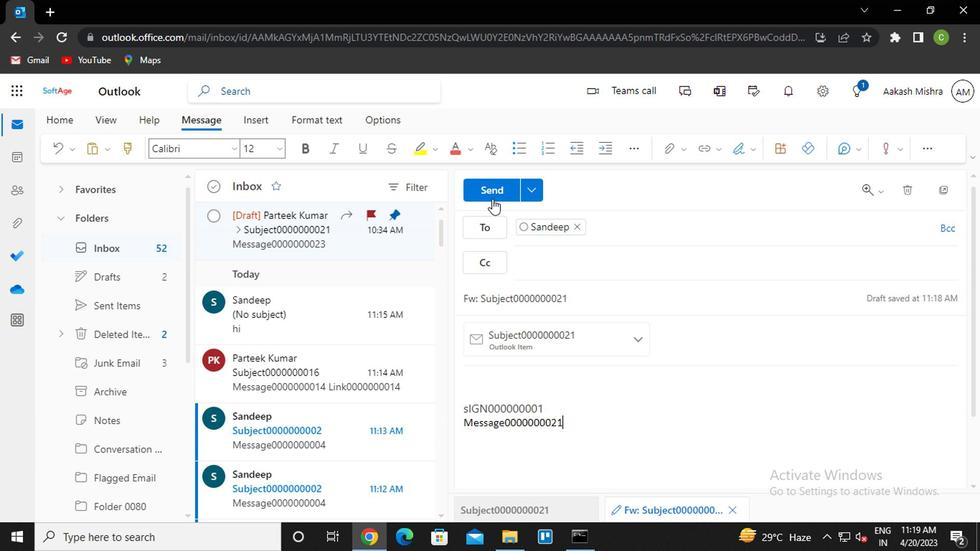 
Action: Mouse pressed left at (489, 193)
Screenshot: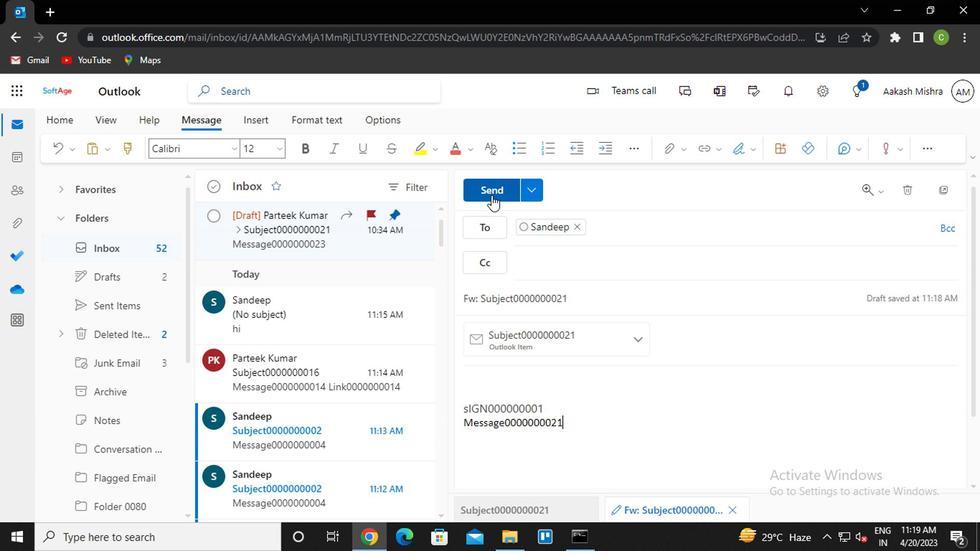 
Action: Mouse moved to (951, 295)
Screenshot: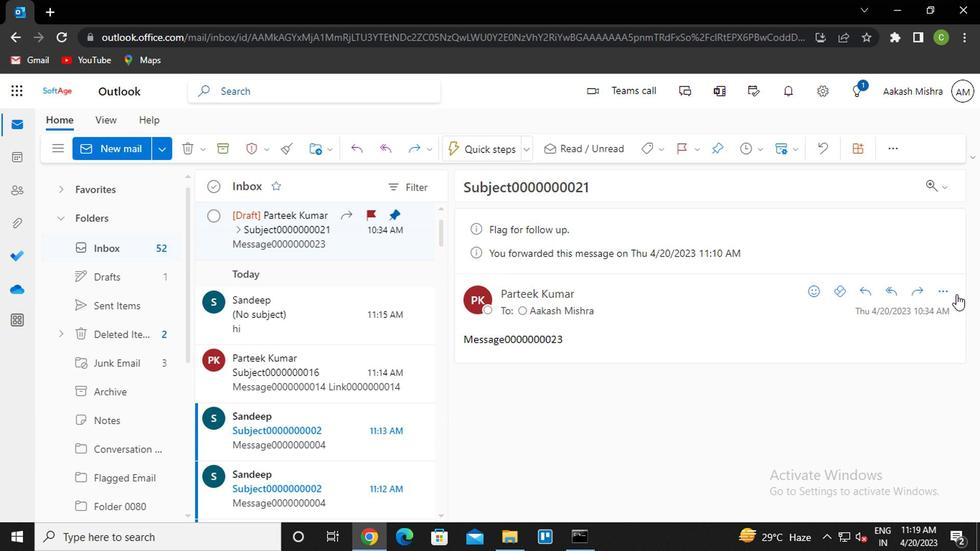 
Action: Mouse pressed left at (951, 295)
Screenshot: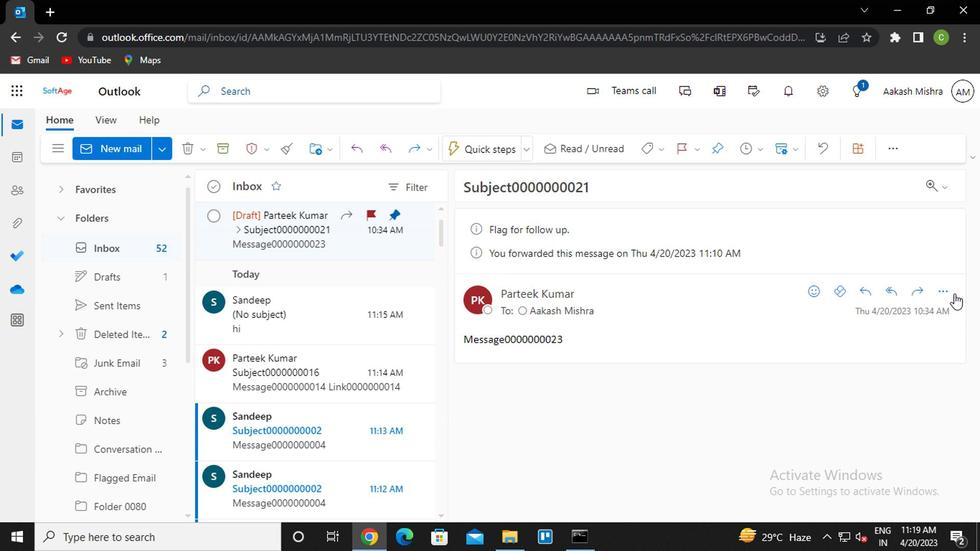 
Action: Mouse moved to (843, 180)
Screenshot: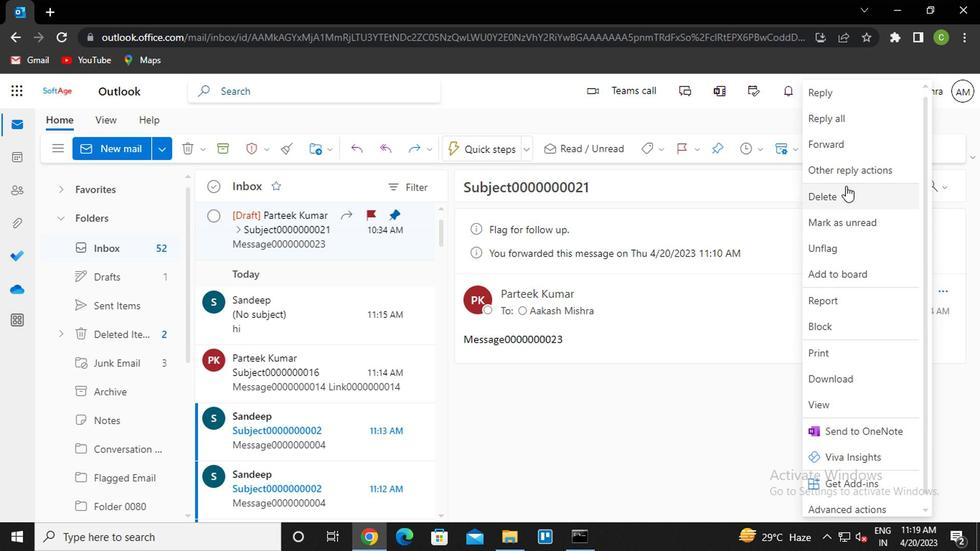 
Action: Mouse pressed left at (843, 180)
Screenshot: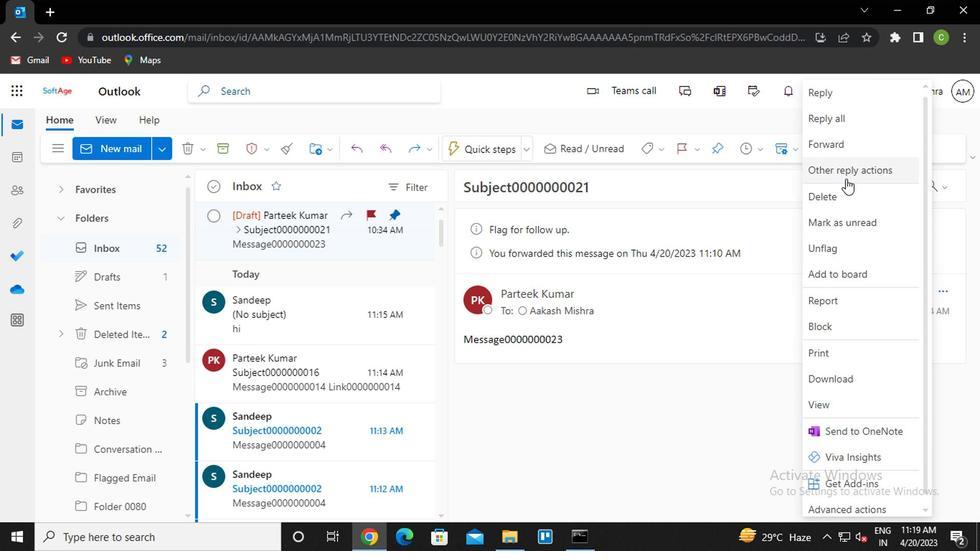
Action: Mouse moved to (766, 198)
Screenshot: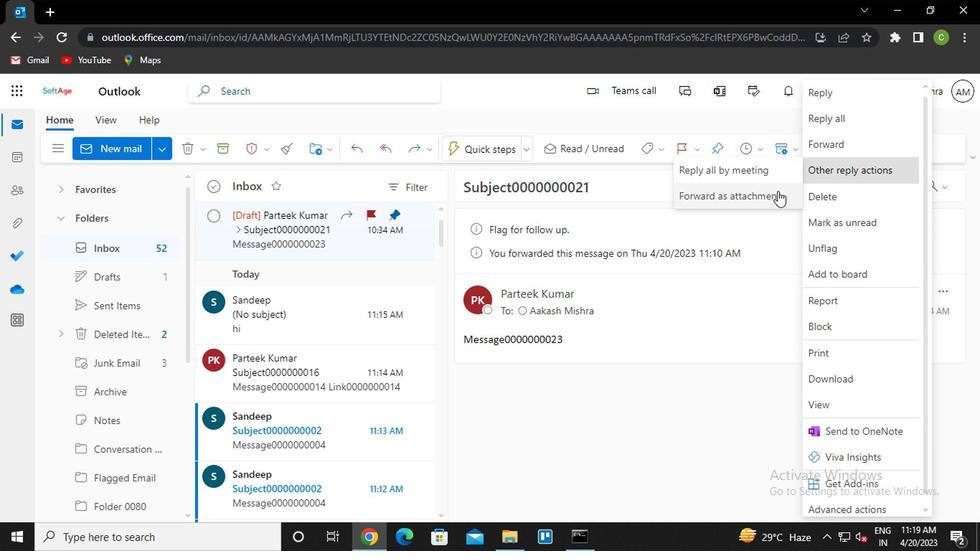 
Action: Mouse pressed left at (766, 198)
Screenshot: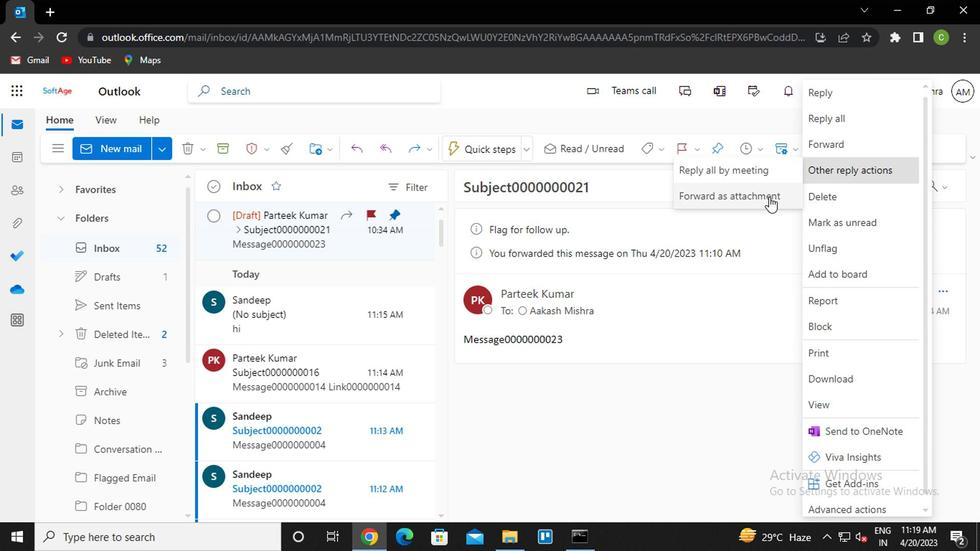 
Action: Mouse moved to (740, 155)
Screenshot: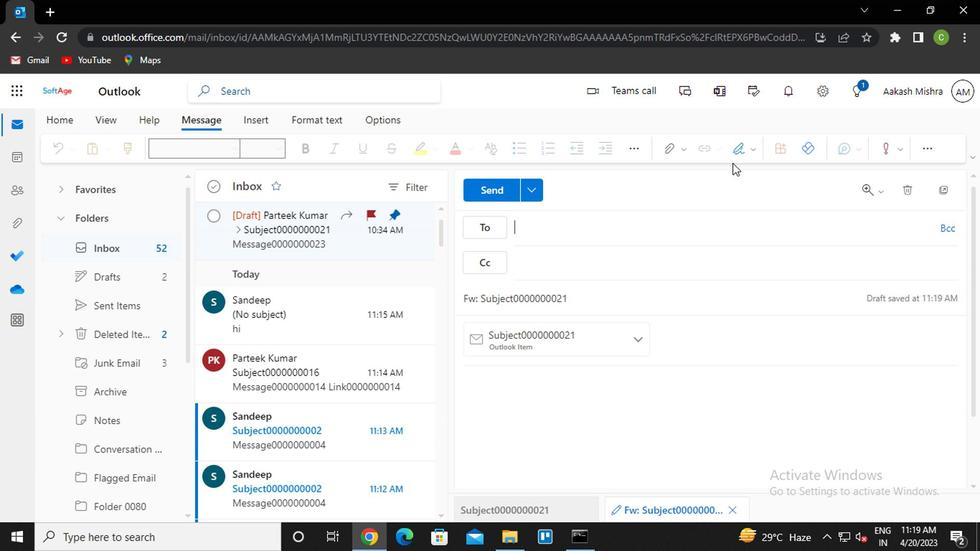 
Action: Mouse pressed left at (740, 155)
Screenshot: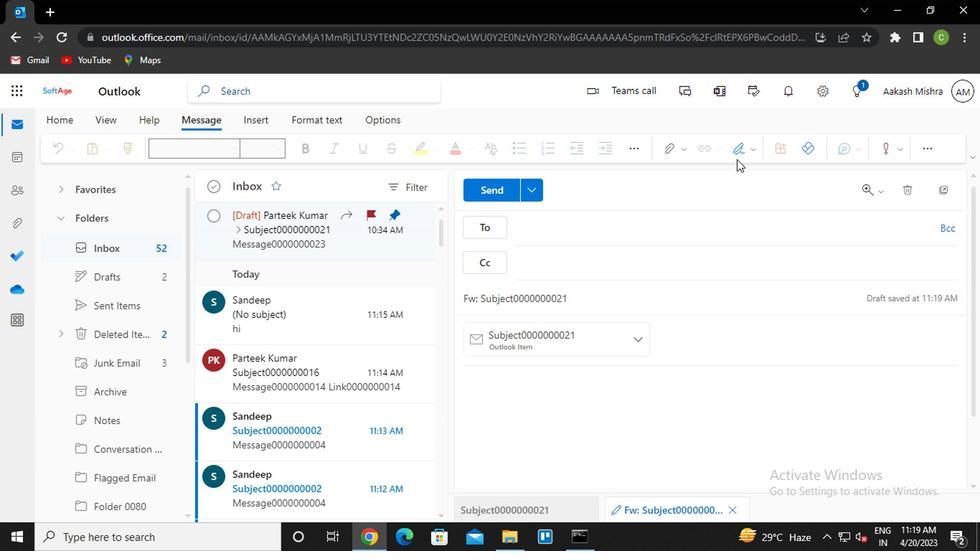 
Action: Mouse moved to (713, 178)
Screenshot: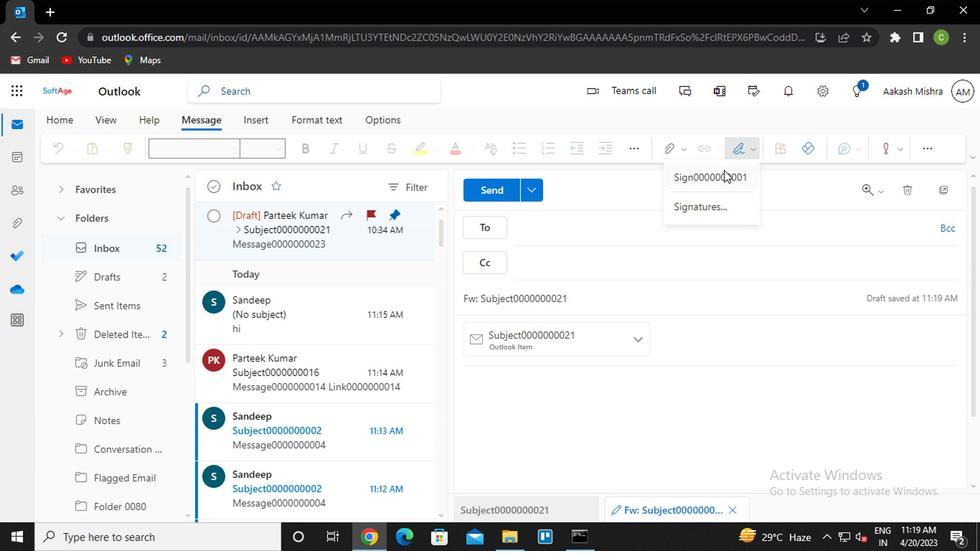 
Action: Mouse pressed left at (713, 178)
Screenshot: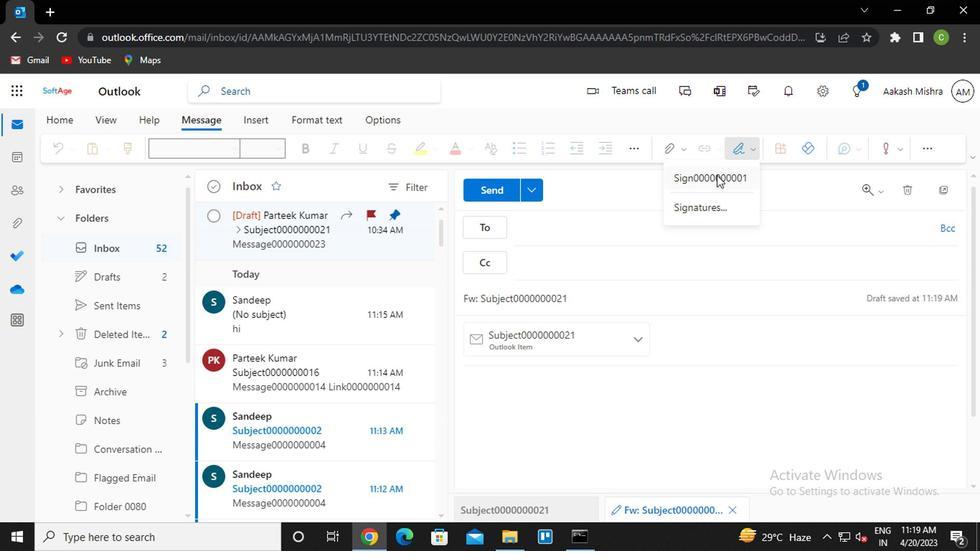 
Action: Mouse moved to (547, 231)
Screenshot: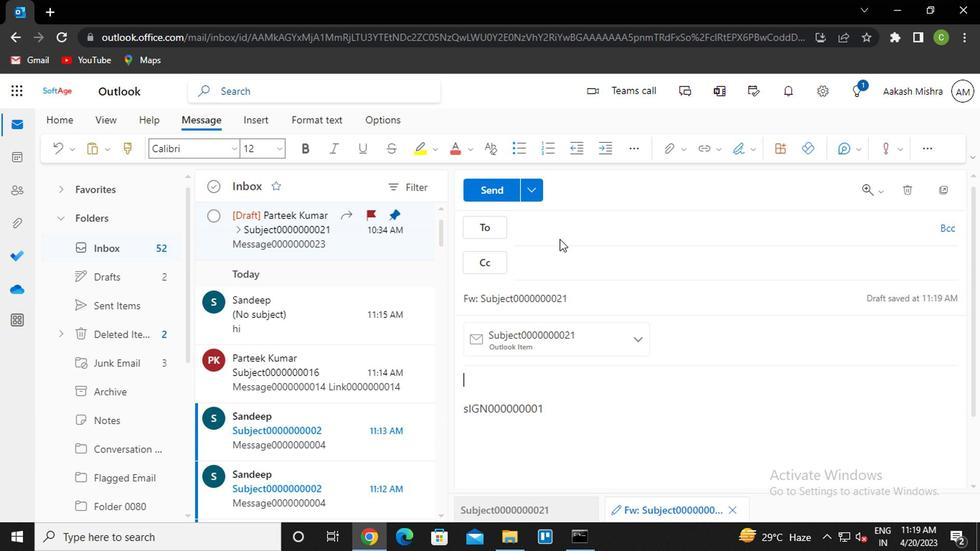 
Action: Mouse pressed left at (547, 231)
Screenshot: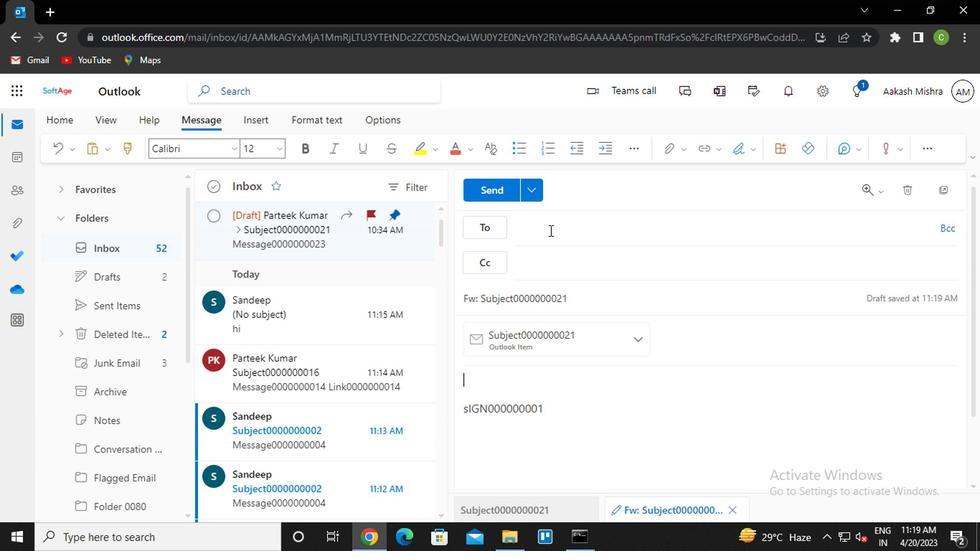 
Action: Mouse moved to (547, 231)
Screenshot: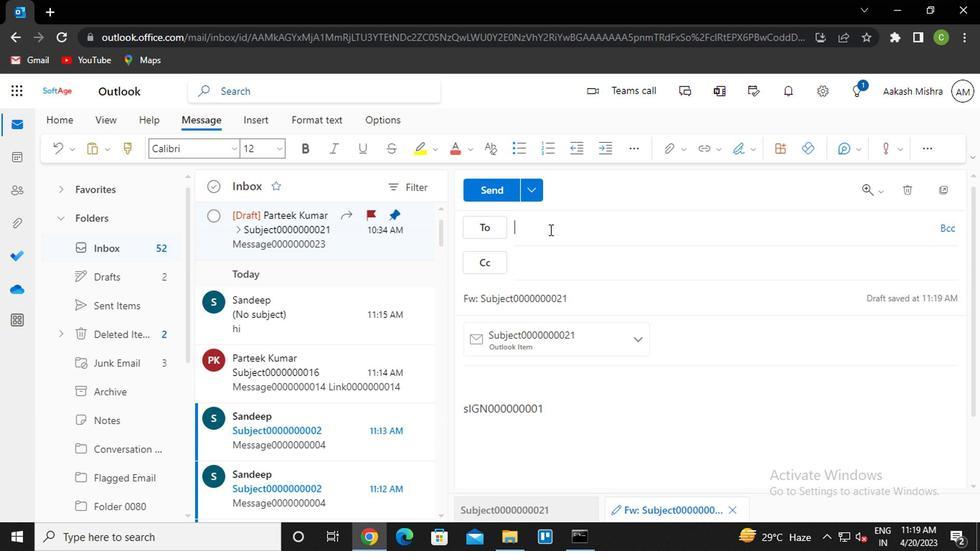 
Action: Key pressed san<Key.enter>van<Key.enter>
Screenshot: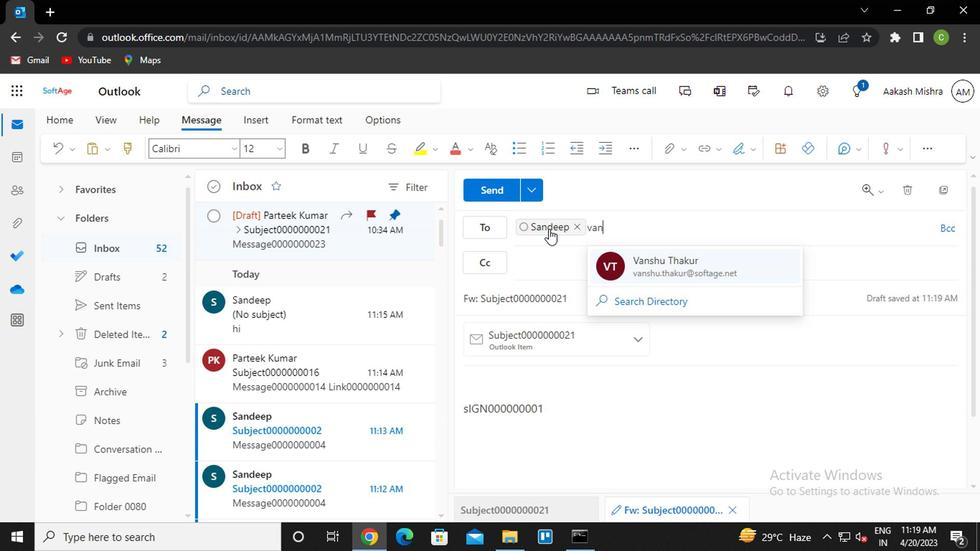 
Action: Mouse moved to (584, 303)
Screenshot: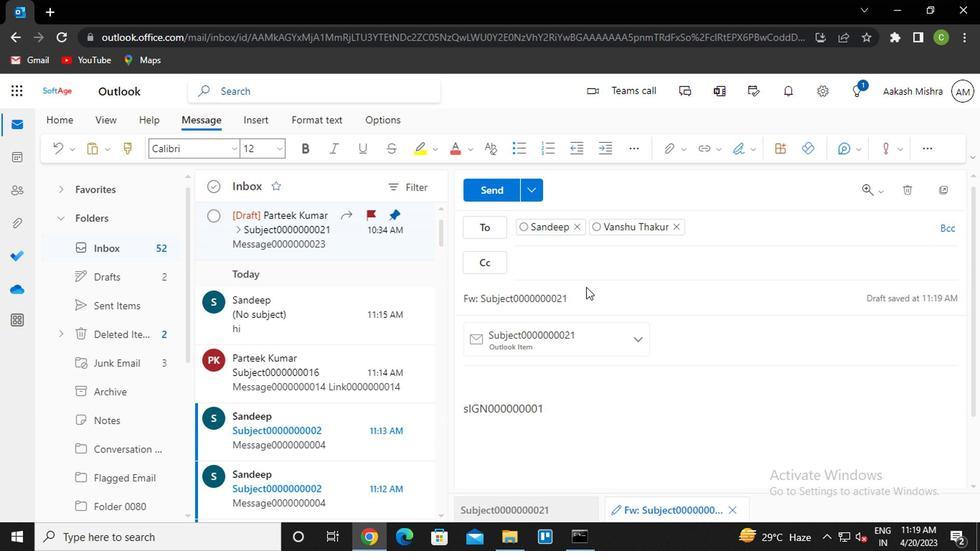 
Action: Mouse pressed left at (584, 303)
Screenshot: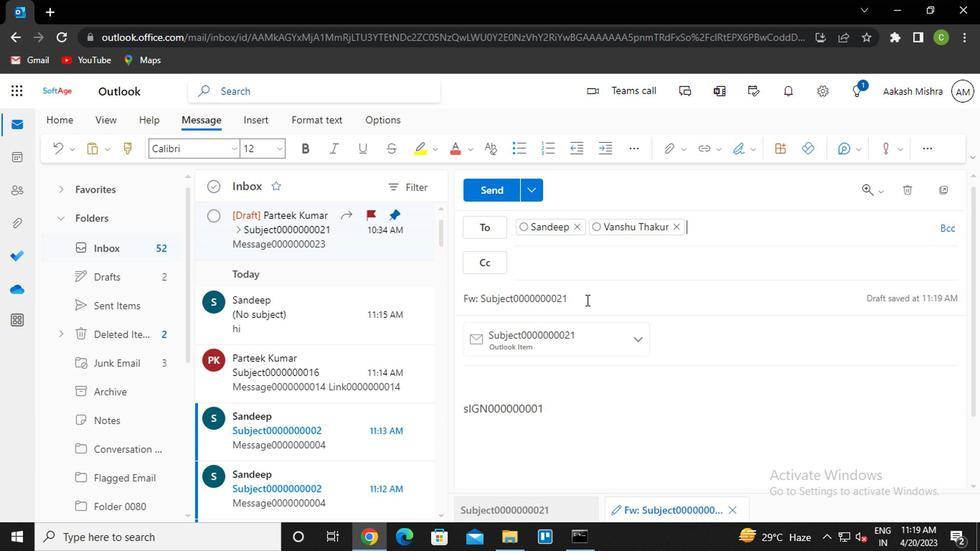 
Action: Key pressed <Key.backspace>2
Screenshot: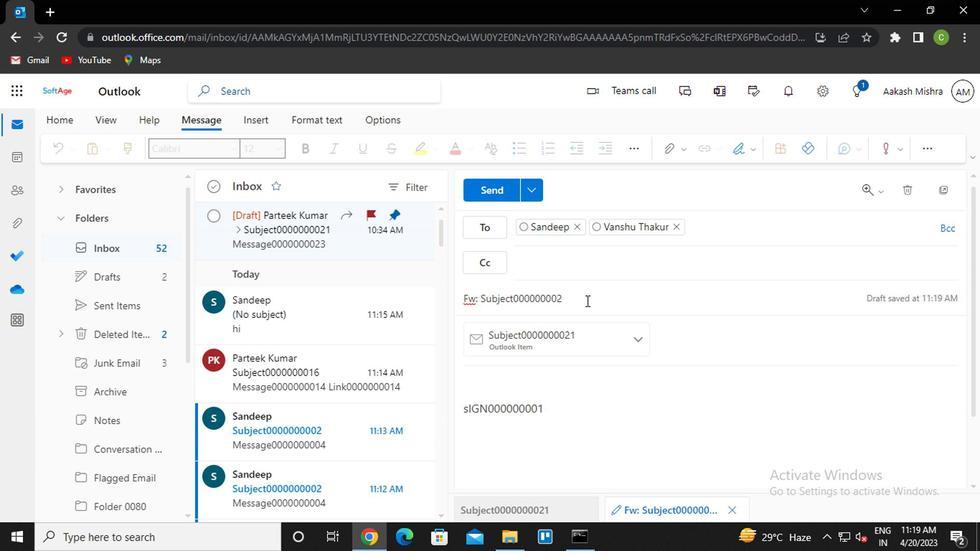 
Action: Mouse moved to (544, 434)
Screenshot: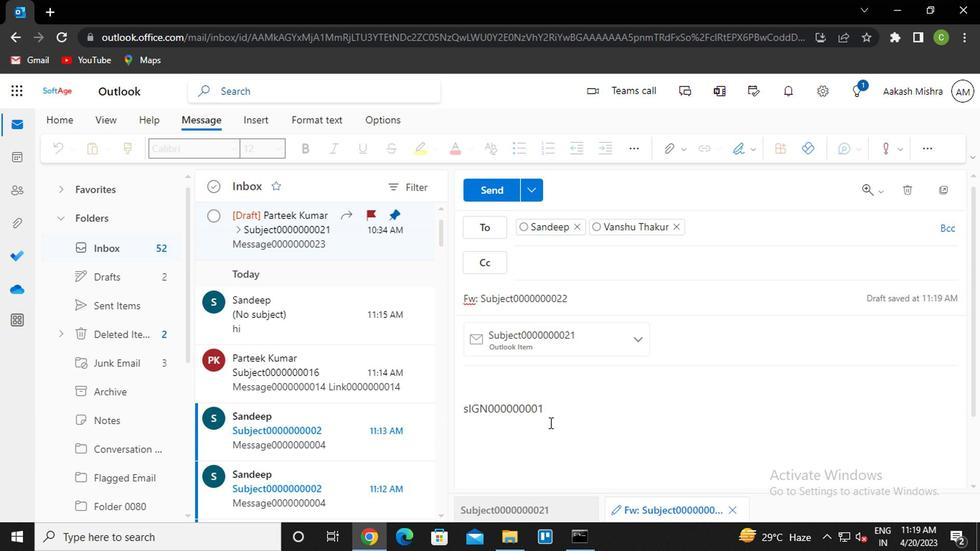 
Action: Mouse pressed left at (544, 434)
Screenshot: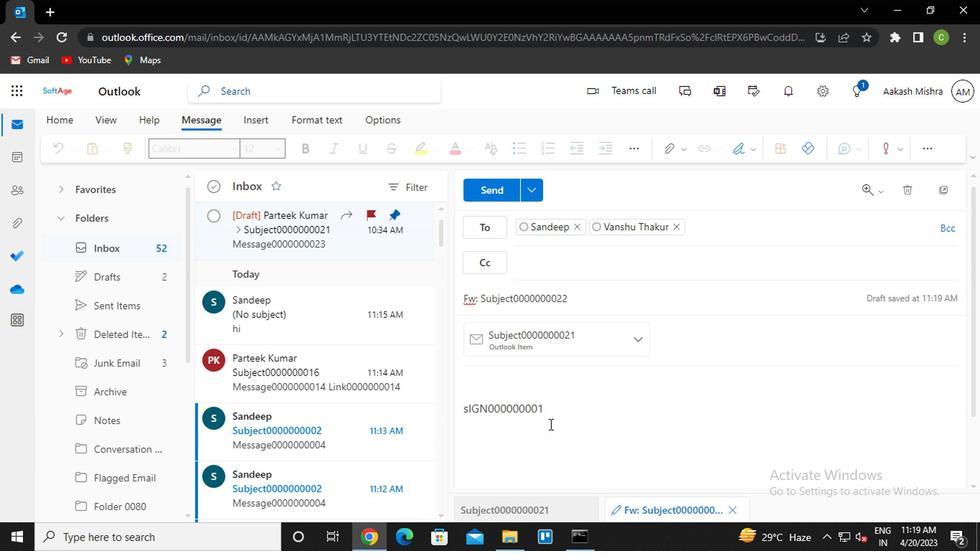 
Action: Mouse moved to (546, 425)
Screenshot: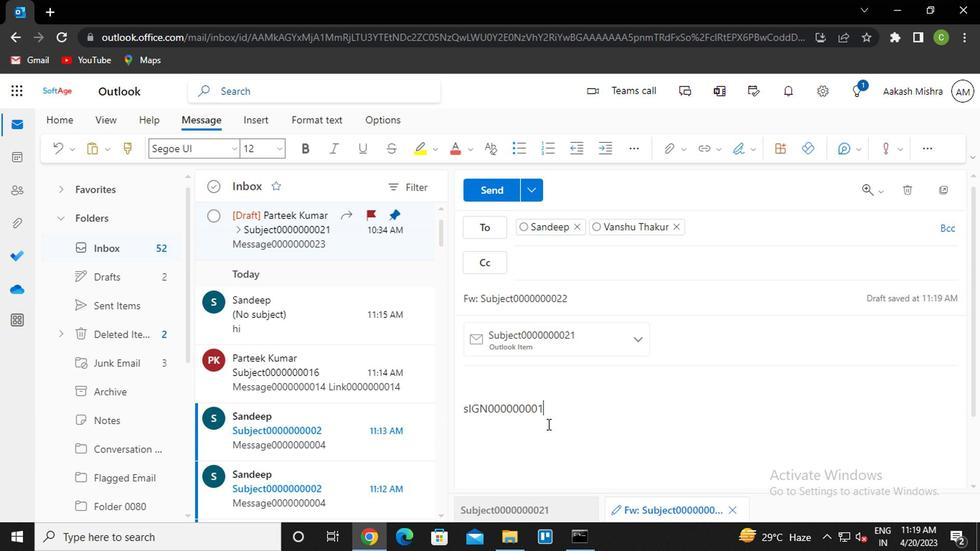 
Action: Key pressed <Key.enter><Key.caps_lock>m<Key.caps_lock>essage0000000022
Screenshot: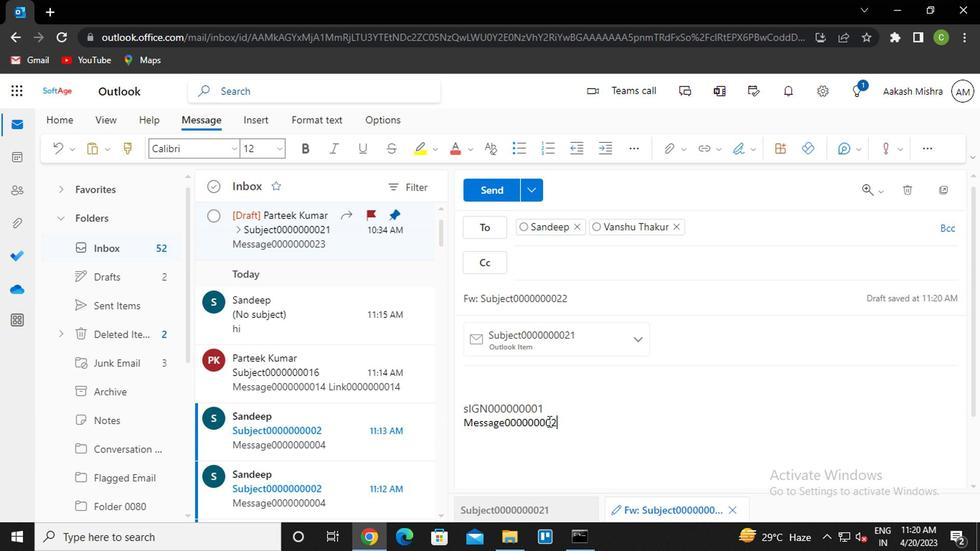 
Action: Mouse moved to (490, 199)
Screenshot: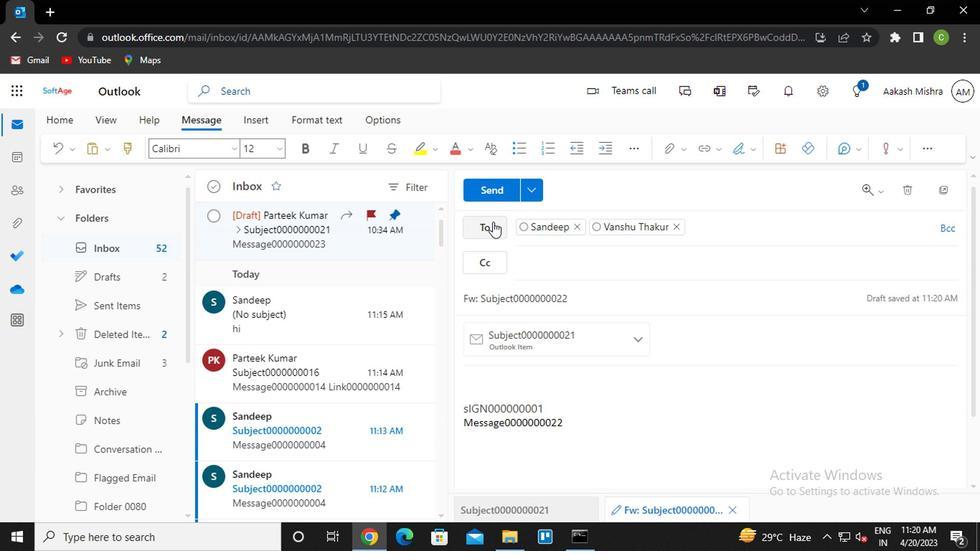 
Action: Mouse pressed left at (490, 199)
Screenshot: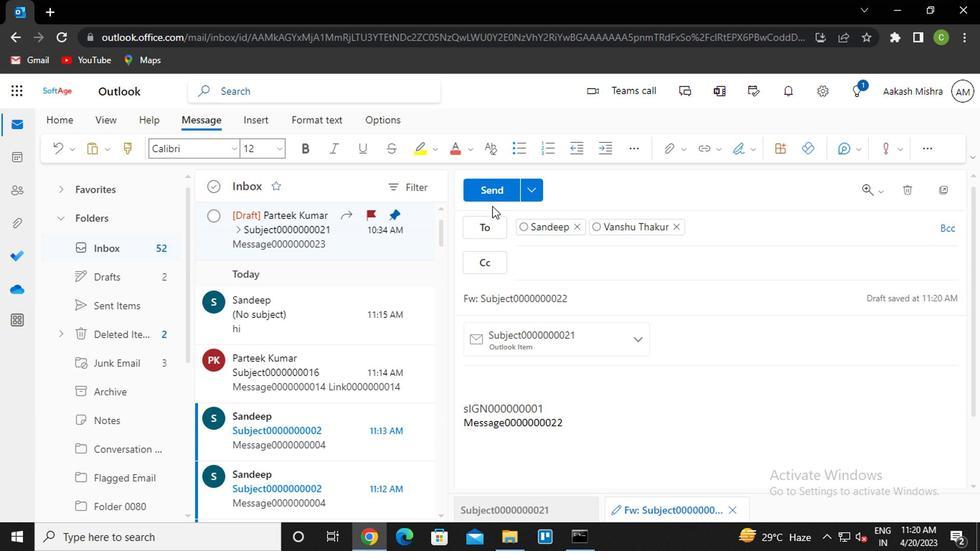 
Action: Mouse moved to (938, 289)
Screenshot: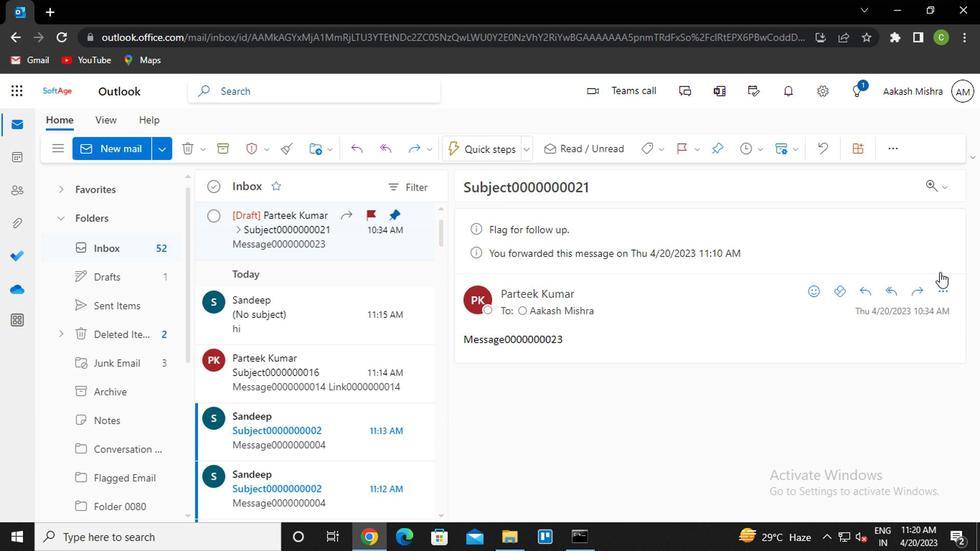 
Action: Mouse pressed left at (938, 289)
Screenshot: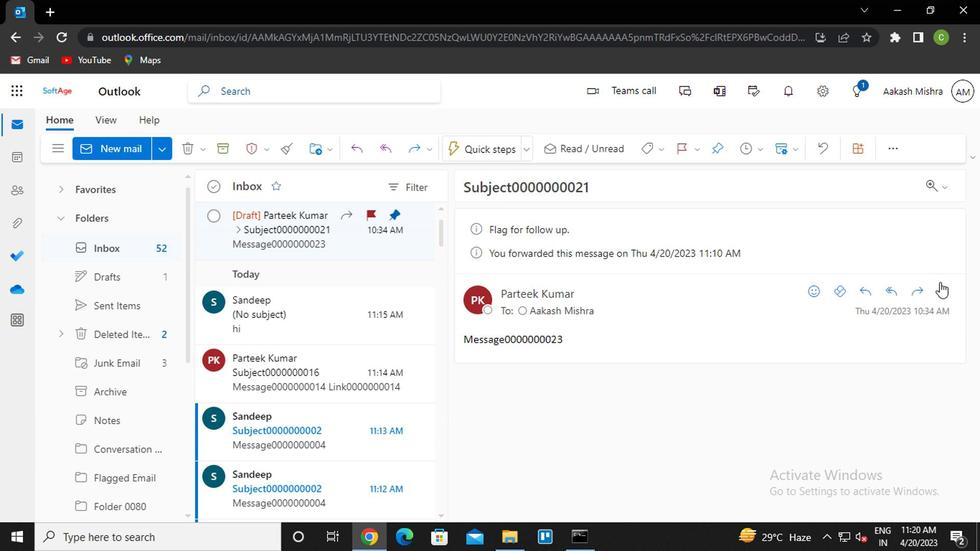 
Action: Mouse moved to (839, 174)
Screenshot: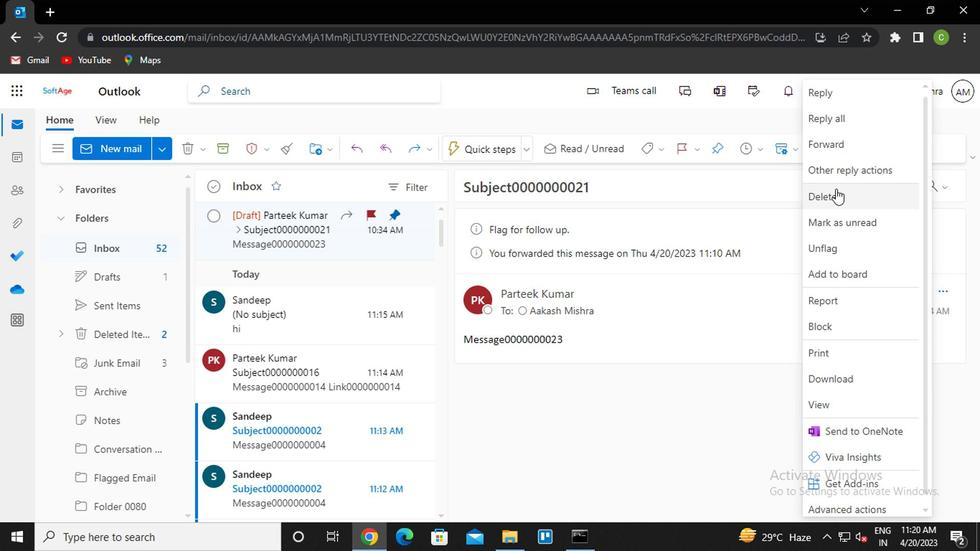 
Action: Mouse pressed left at (839, 174)
Screenshot: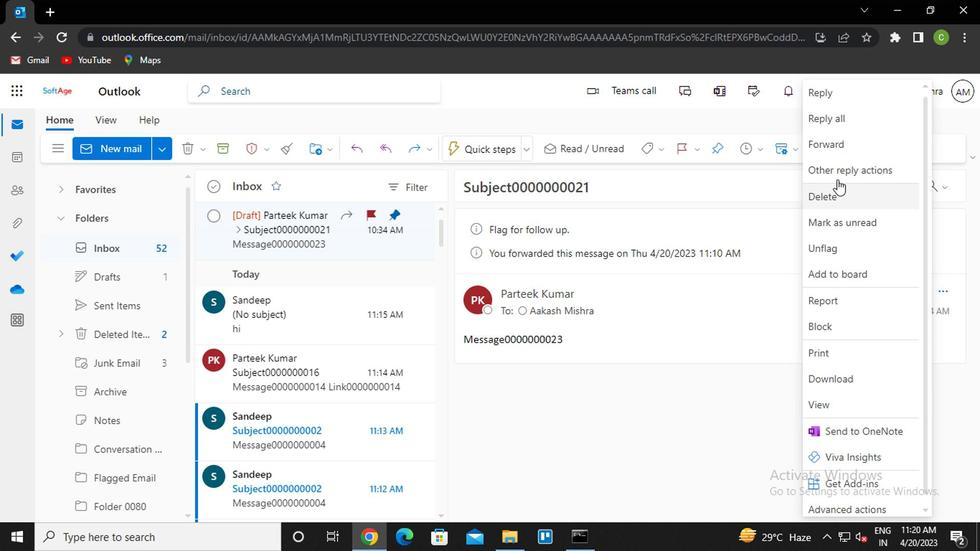
Action: Mouse moved to (749, 196)
Screenshot: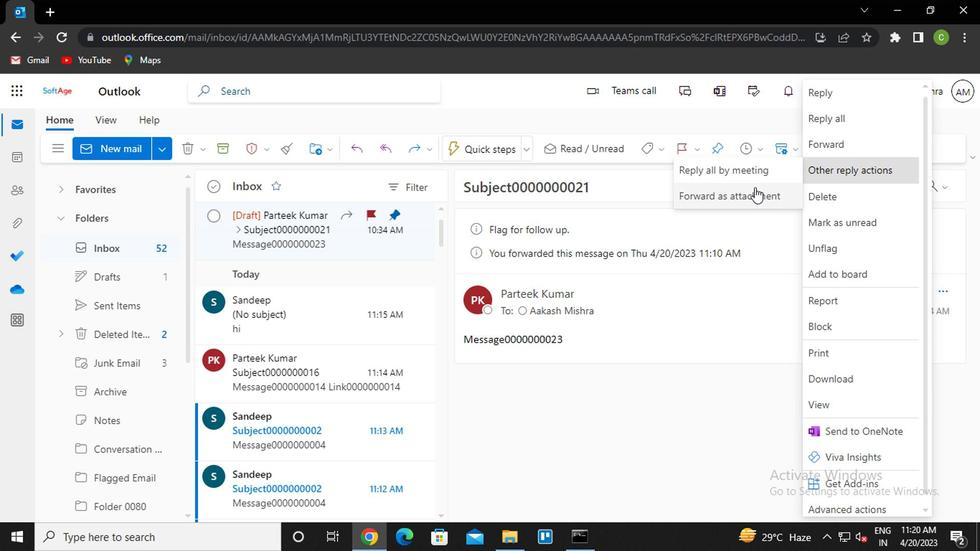 
Action: Mouse pressed left at (749, 196)
Screenshot: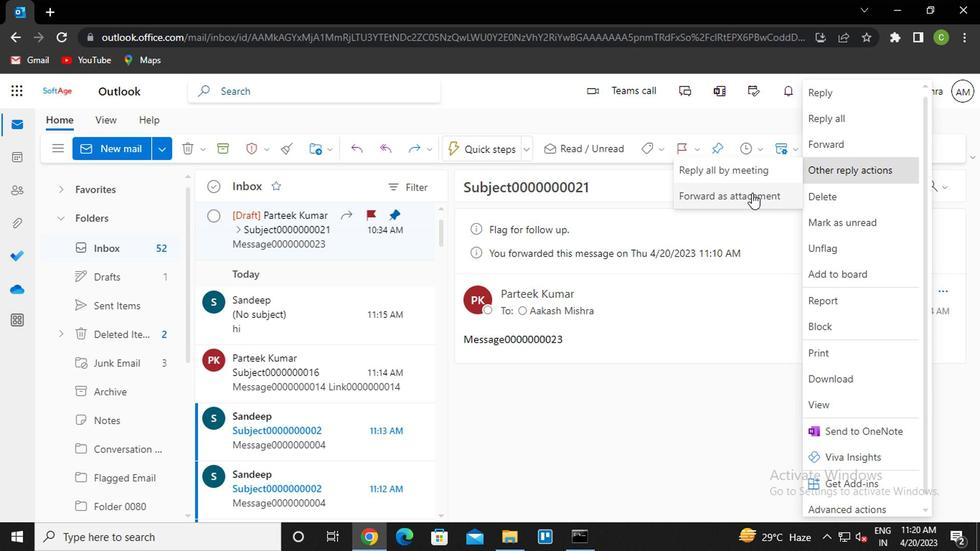 
Action: Mouse moved to (735, 153)
Screenshot: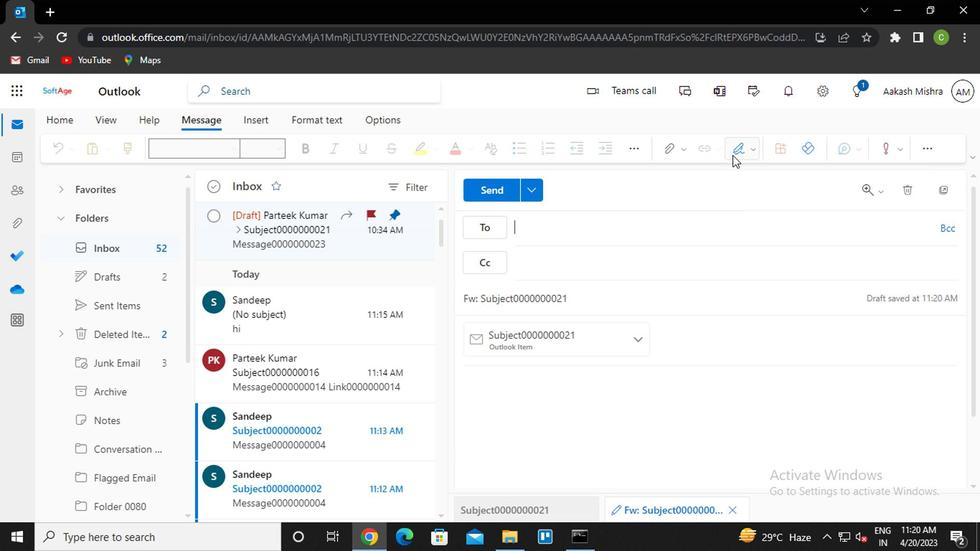
Action: Mouse pressed left at (735, 153)
Screenshot: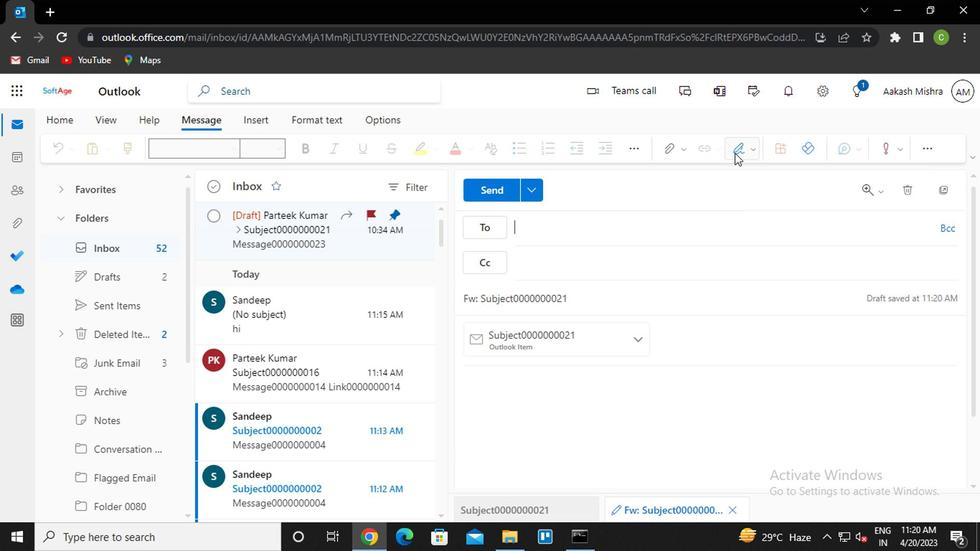 
Action: Mouse moved to (705, 184)
Screenshot: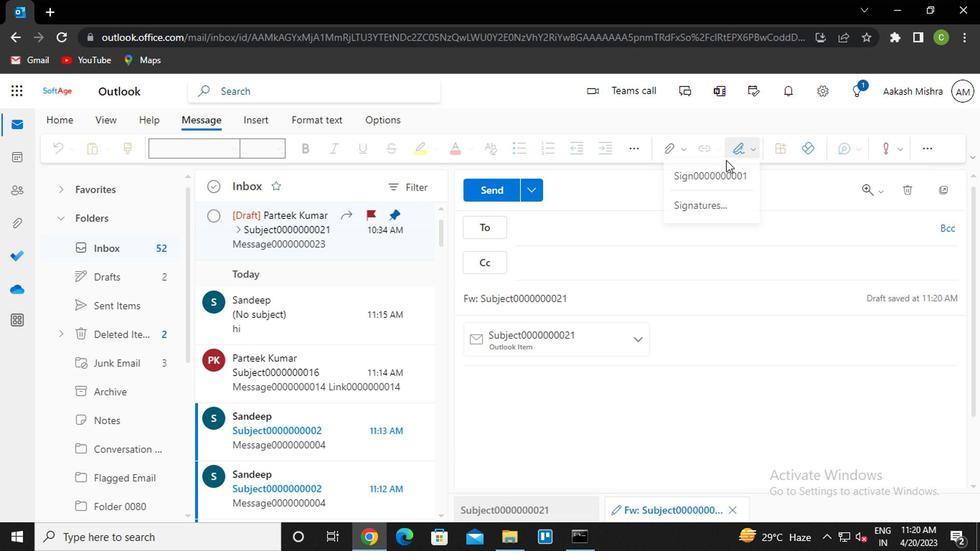 
Action: Mouse pressed left at (705, 184)
Screenshot: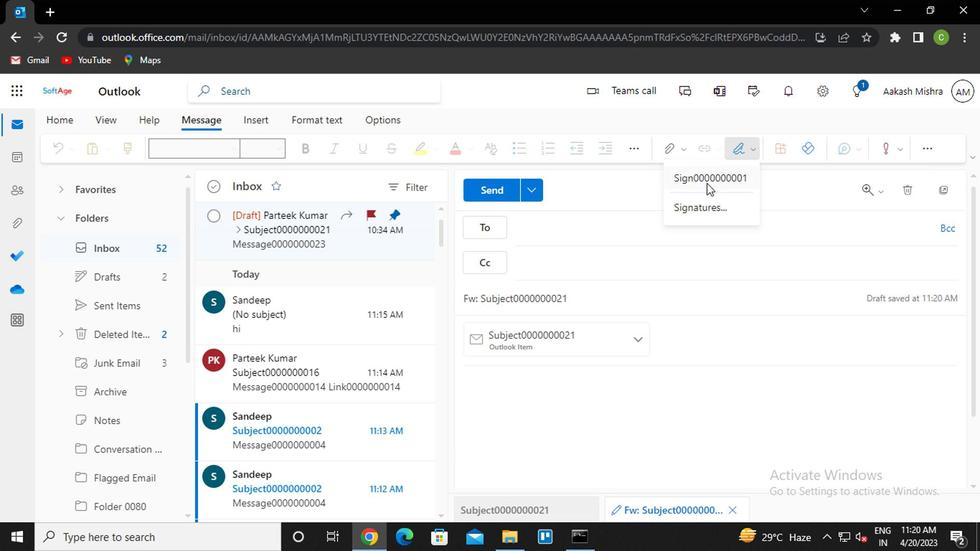 
Action: Mouse moved to (574, 240)
Screenshot: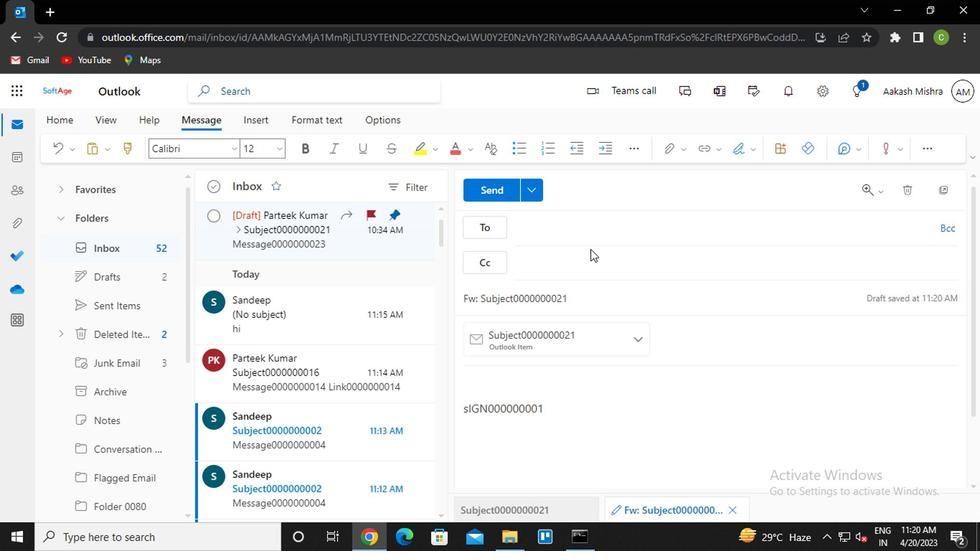 
Action: Mouse pressed left at (574, 240)
Screenshot: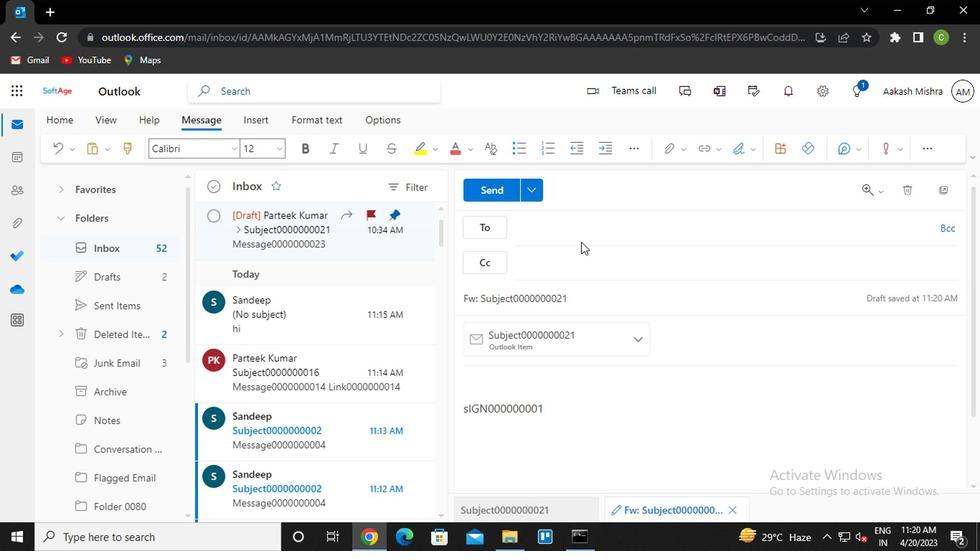 
Action: Mouse moved to (562, 232)
Screenshot: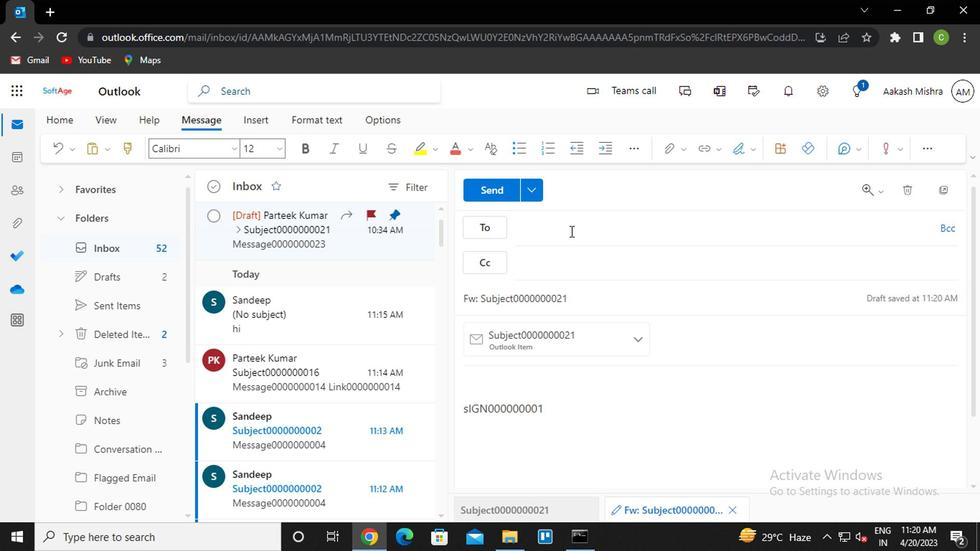 
Action: Mouse pressed left at (562, 232)
Screenshot: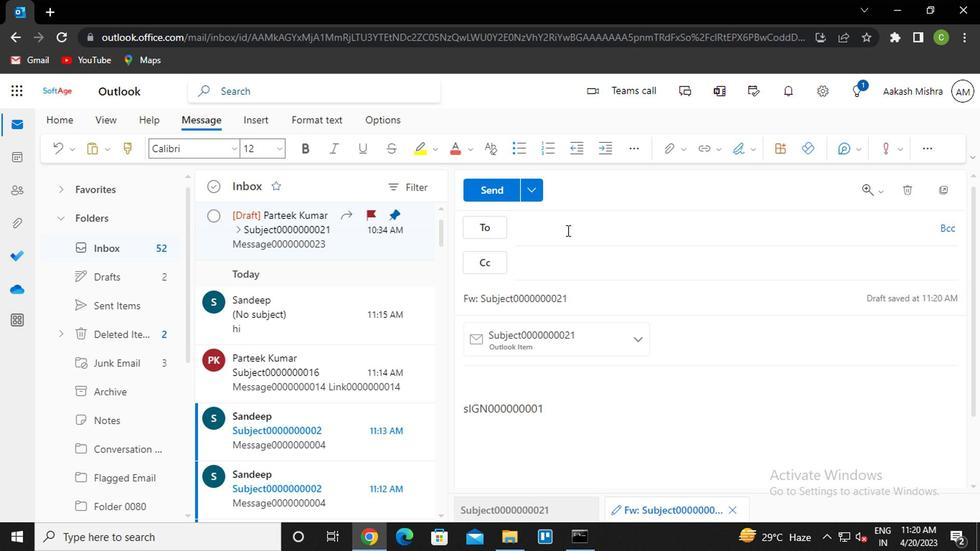 
Action: Mouse moved to (561, 232)
Screenshot: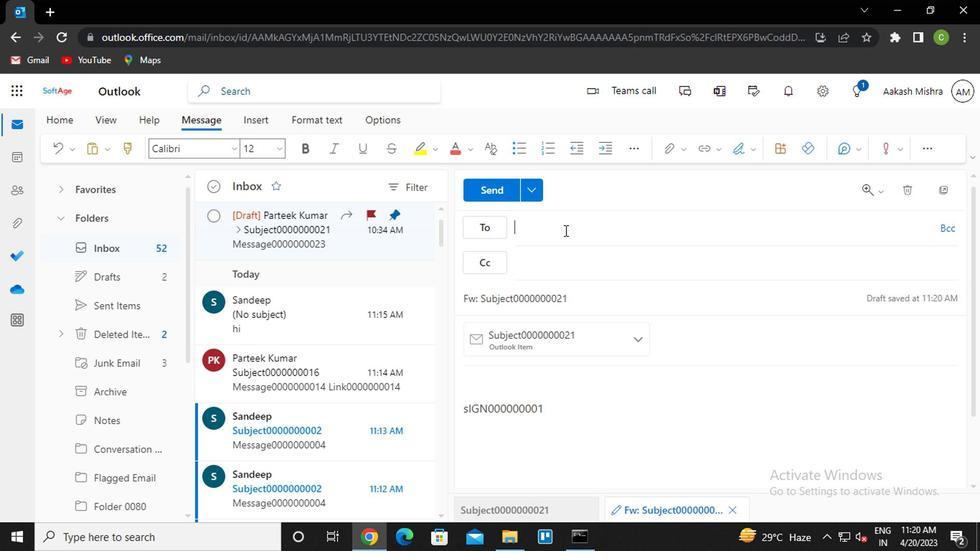 
Action: Key pressed san<Key.enter>
Screenshot: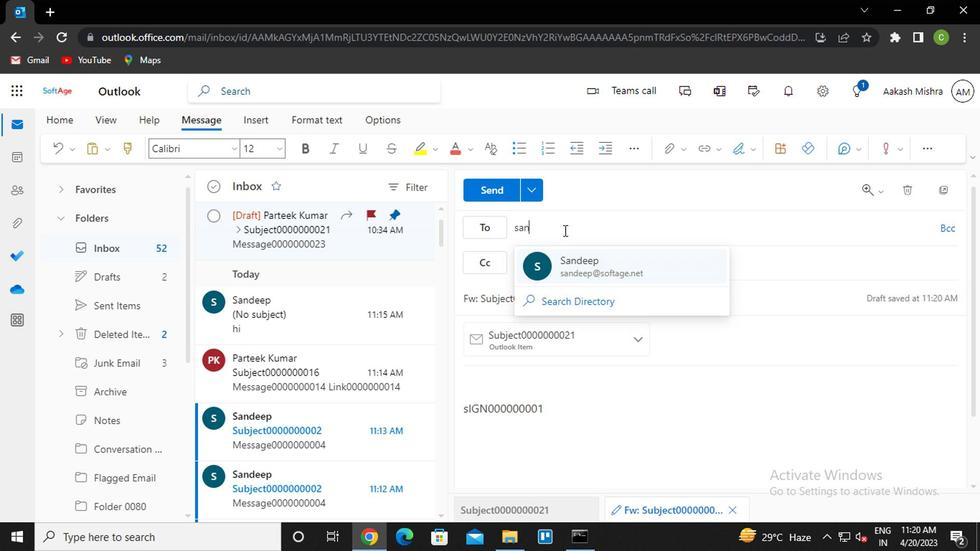 
Action: Mouse moved to (537, 439)
Screenshot: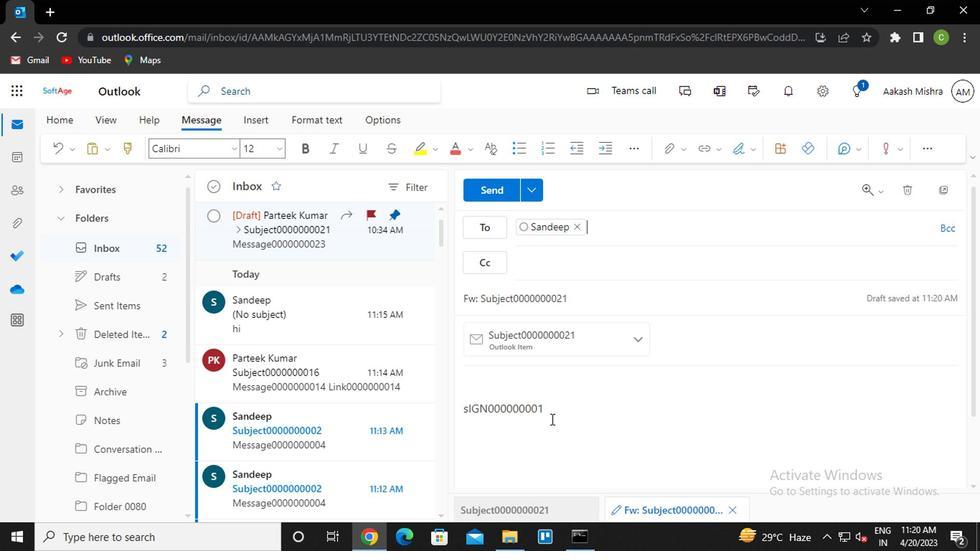 
Action: Mouse pressed left at (537, 439)
Screenshot: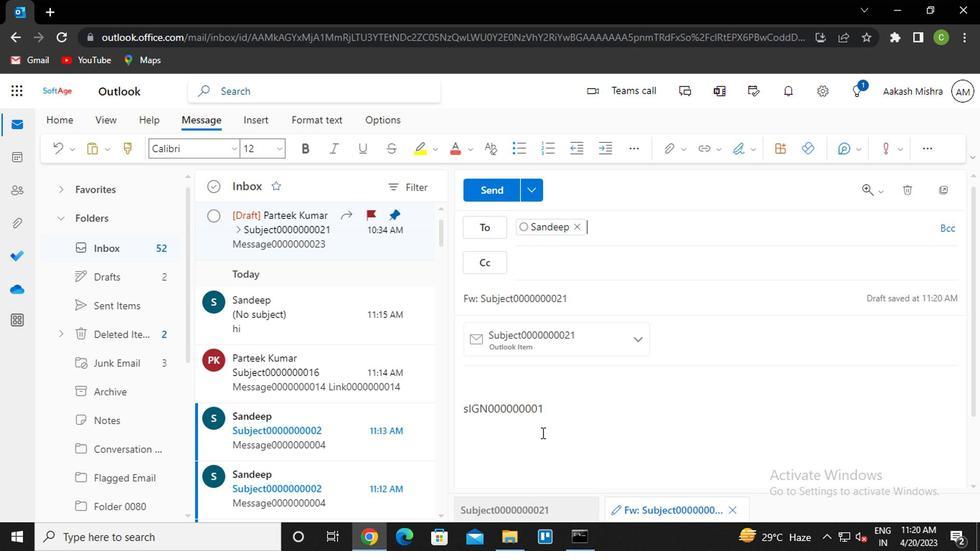 
Action: Mouse moved to (551, 419)
Screenshot: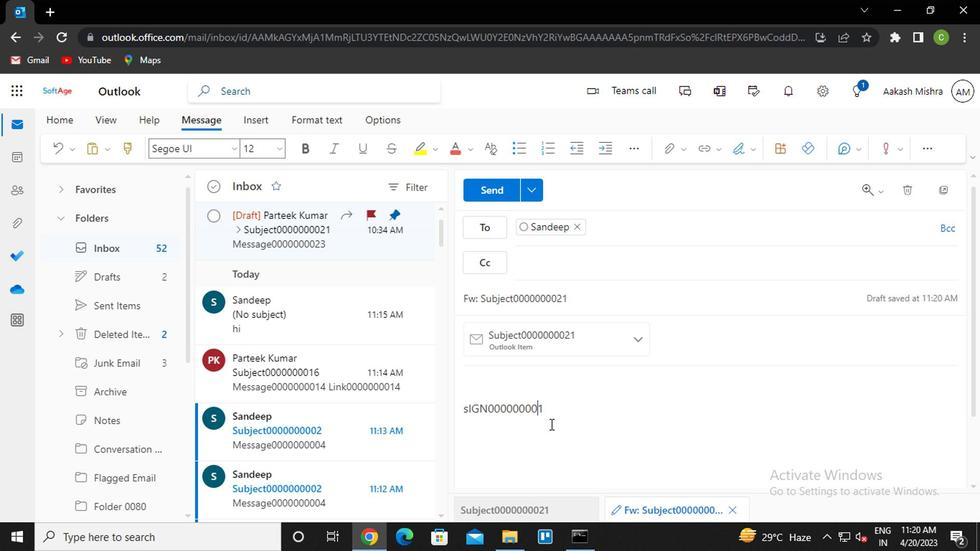 
Action: Mouse pressed left at (551, 419)
Screenshot: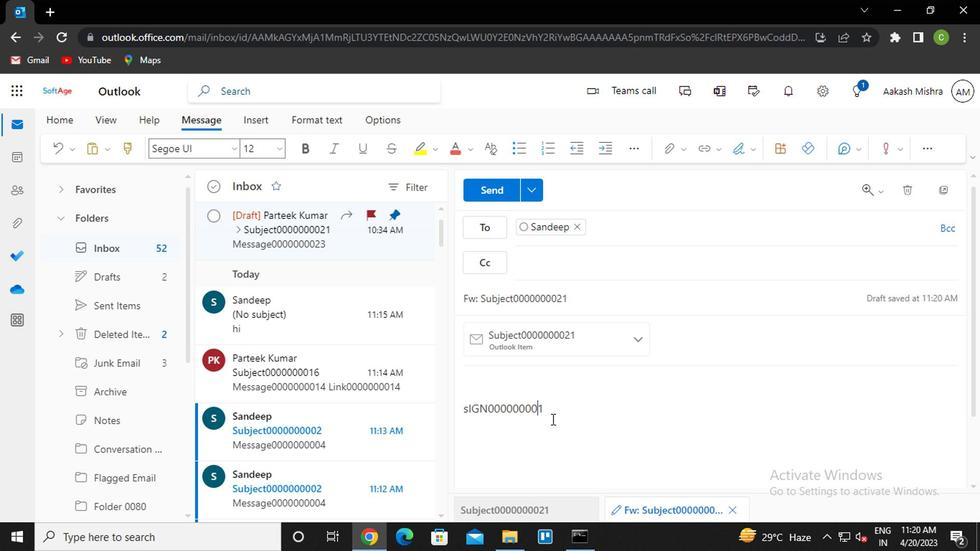 
Action: Mouse moved to (552, 417)
Screenshot: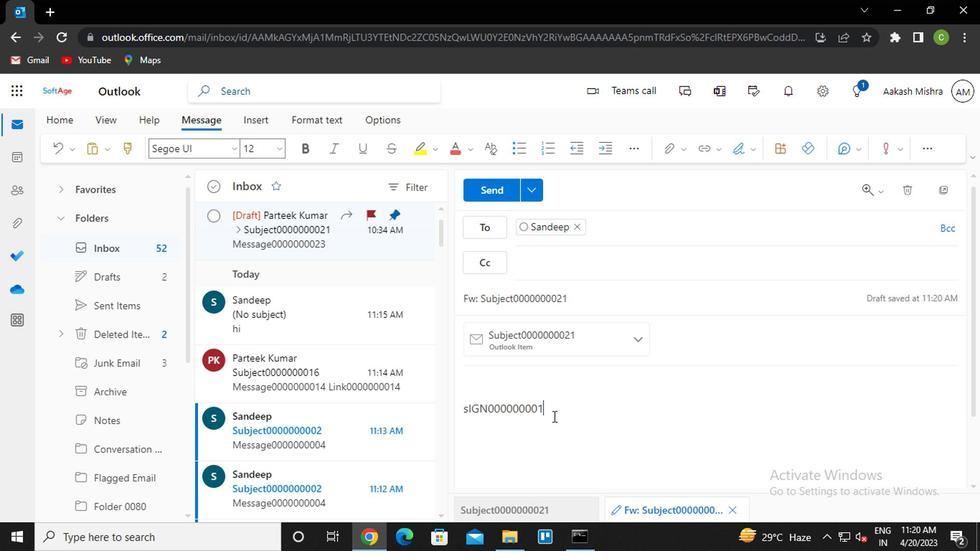 
Action: Key pressed <Key.enter><Key.caps_lock>m<Key.caps_lock>essage0000000021
Screenshot: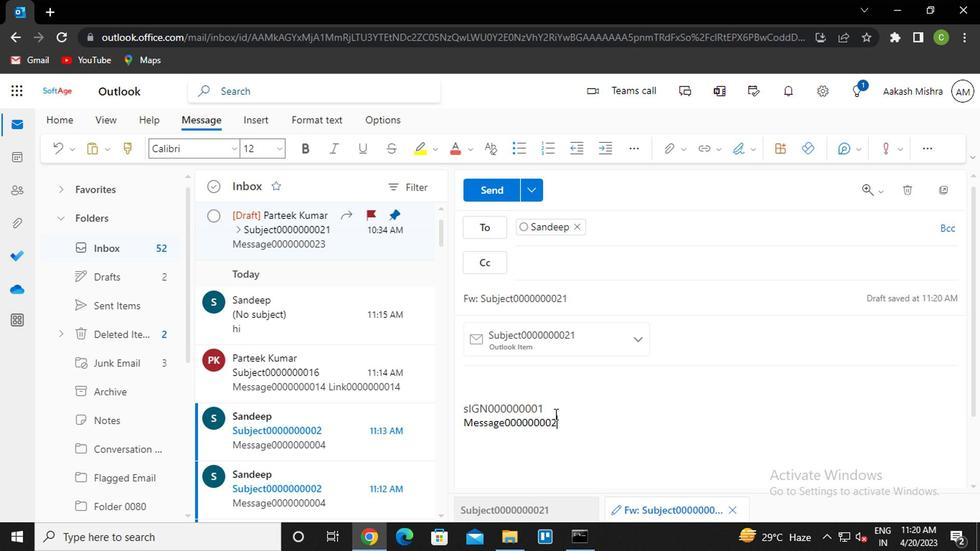 
Action: Mouse moved to (508, 198)
Screenshot: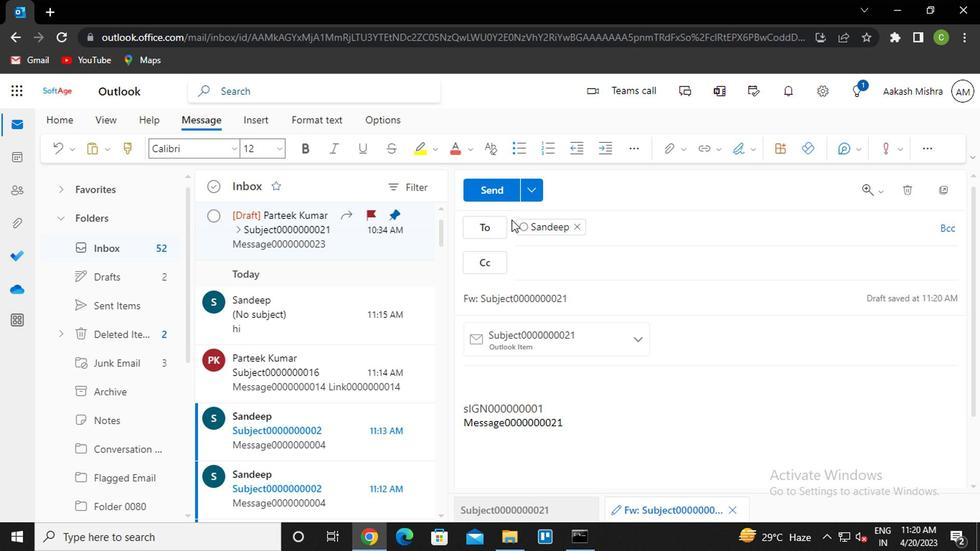 
Action: Mouse pressed left at (508, 198)
Screenshot: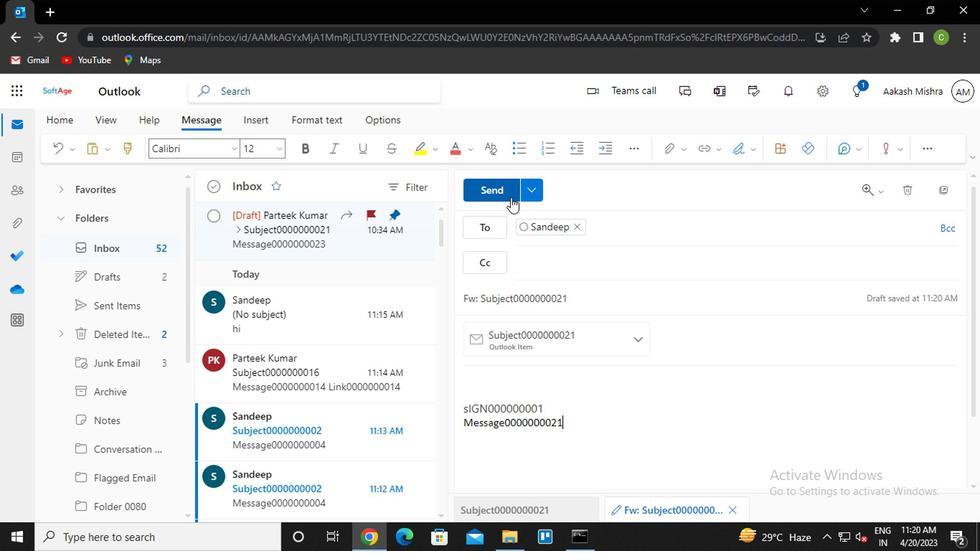 
Action: Mouse moved to (583, 450)
Screenshot: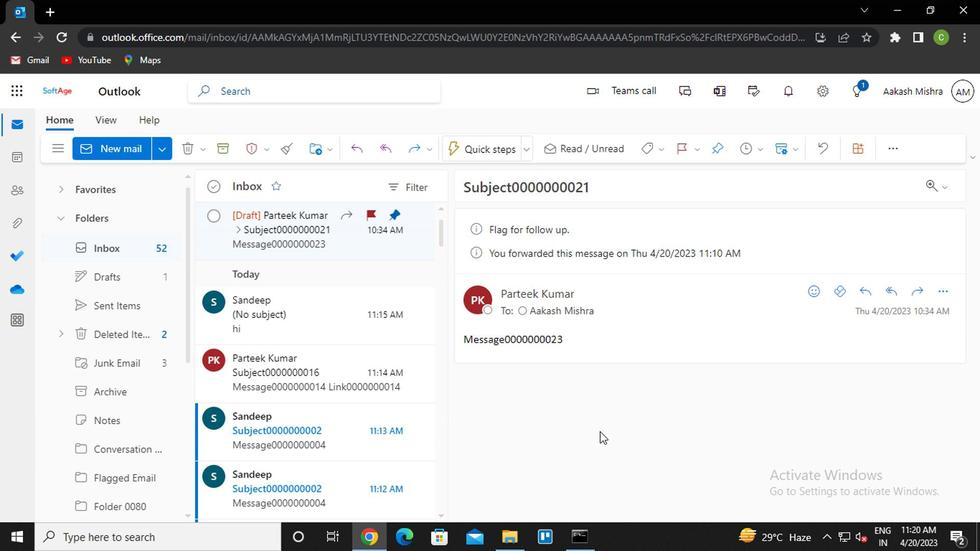 
Action: Key pressed <Key.f8>
Screenshot: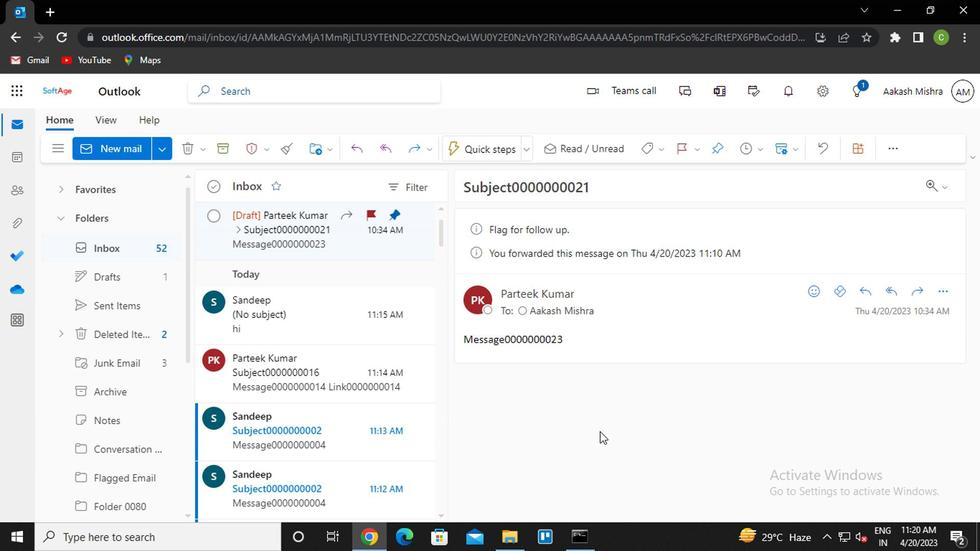 
